 Task: Inspect the Street View of the National Mall in Washington DC.
Action: Key pressed <Key.caps_lock>N<Key.caps_lock>ationma<Key.backspace><Key.backspace>al<Key.space><Key.caps_lock>M<Key.caps_lock>all<Key.space>,<Key.caps_lock>E<Key.backspace>
Screenshot: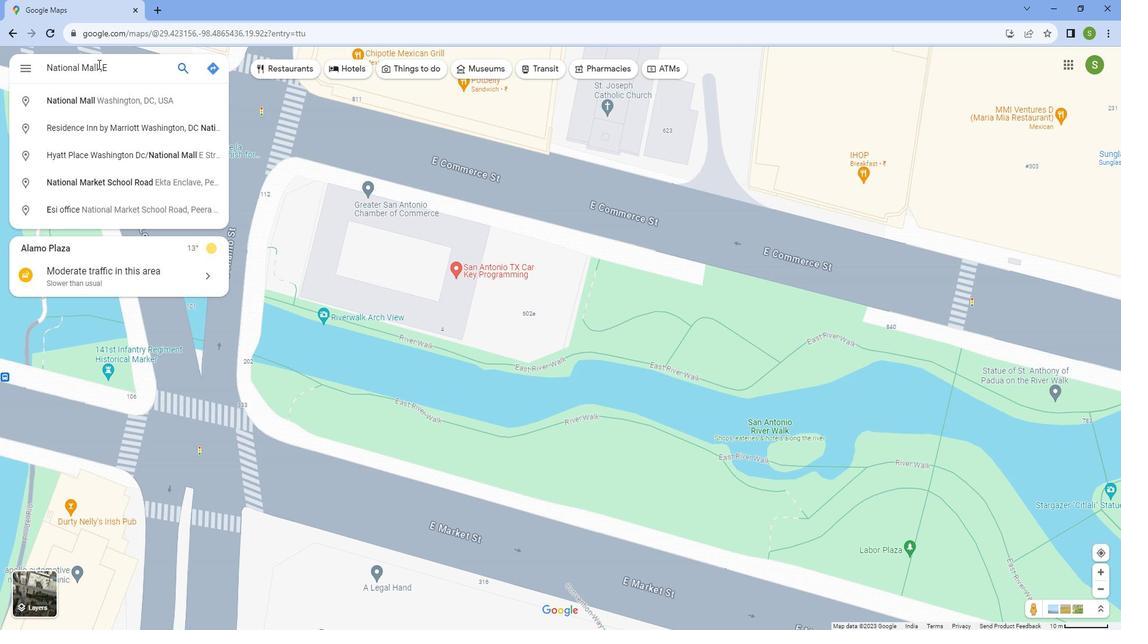 
Action: Mouse moved to (160, 164)
Screenshot: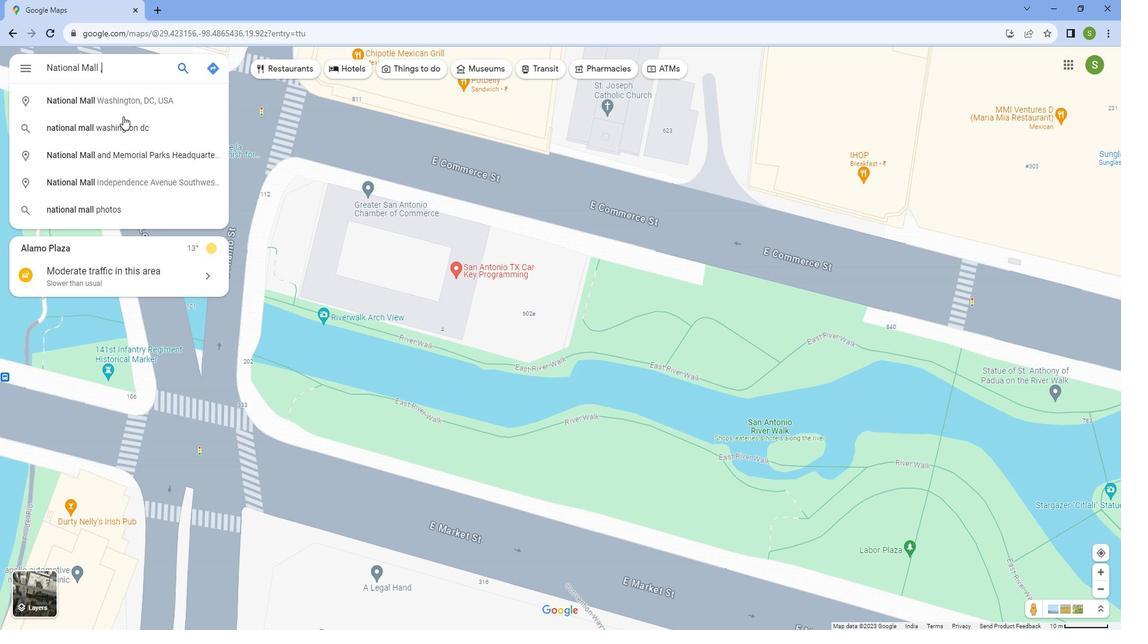 
Action: Key pressed W
Screenshot: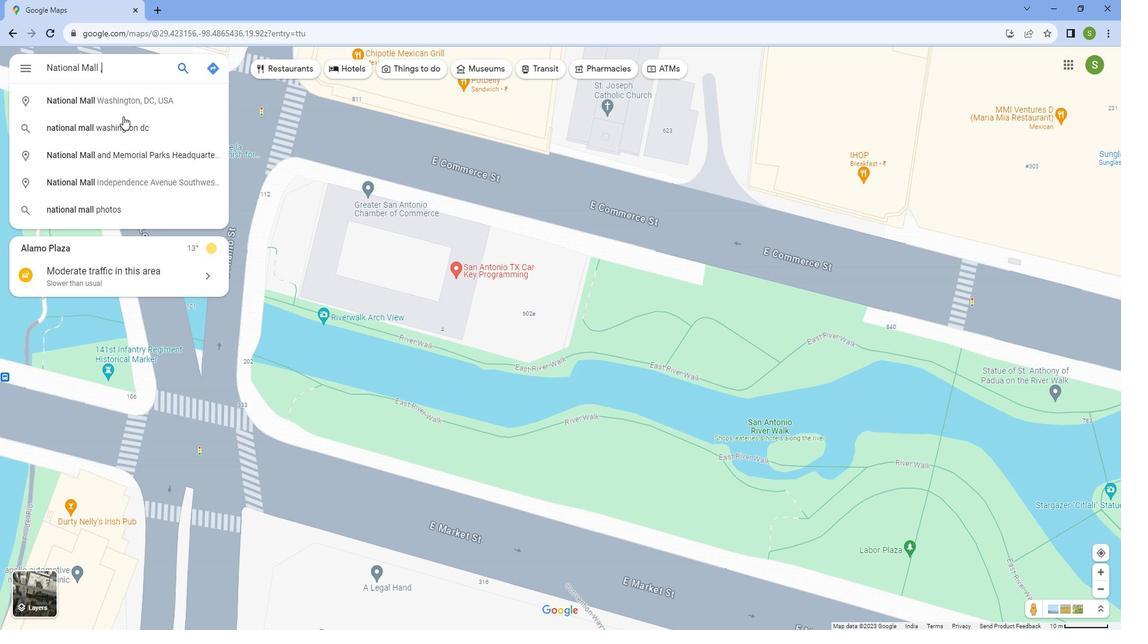 
Action: Mouse moved to (162, 167)
Screenshot: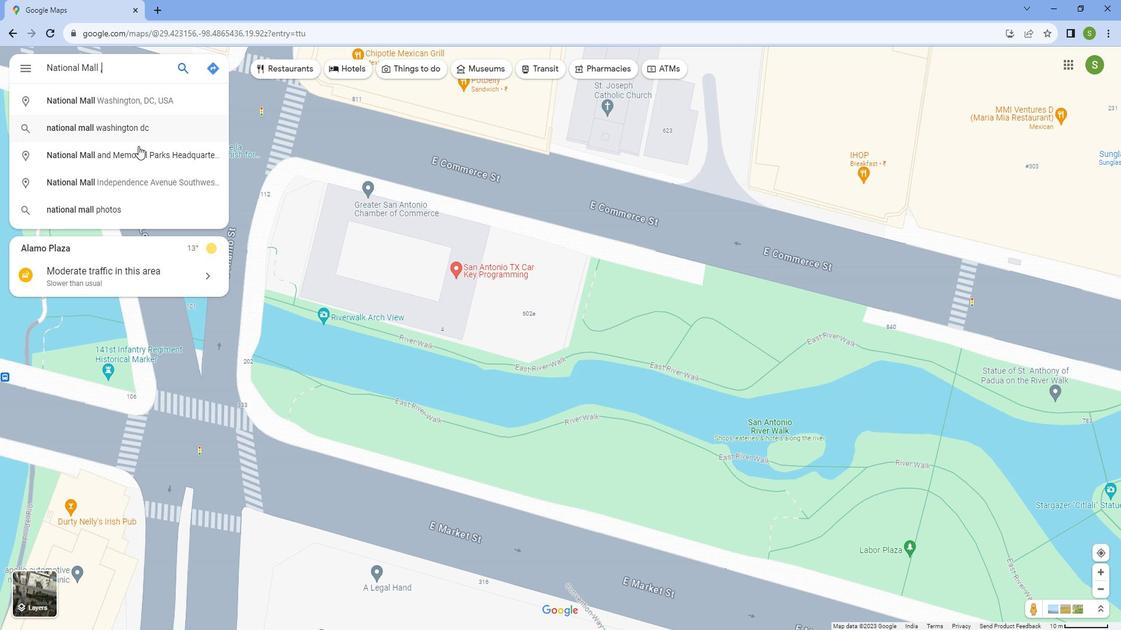 
Action: Key pressed <Key.caps_lock>ashington
Screenshot: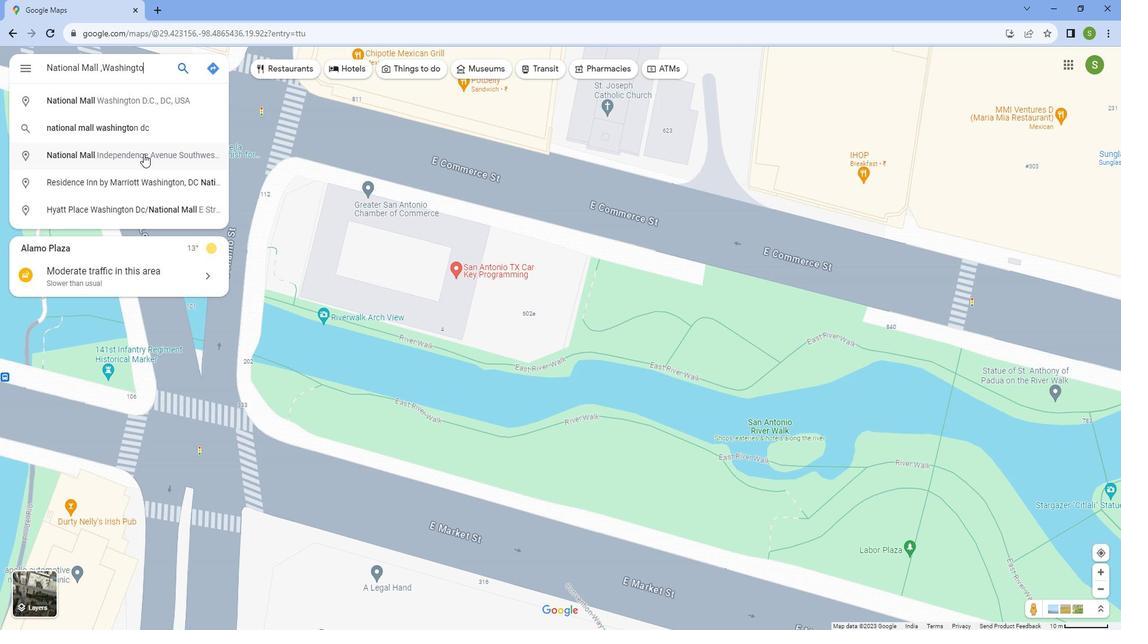 
Action: Mouse moved to (147, 117)
Screenshot: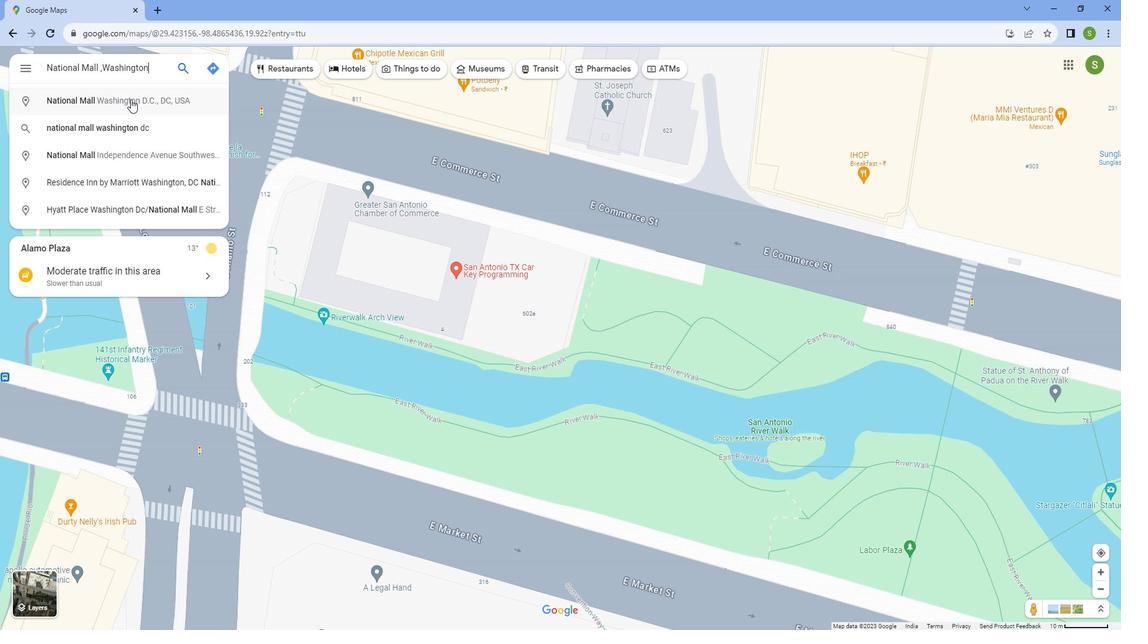 
Action: Mouse pressed left at (147, 117)
Screenshot: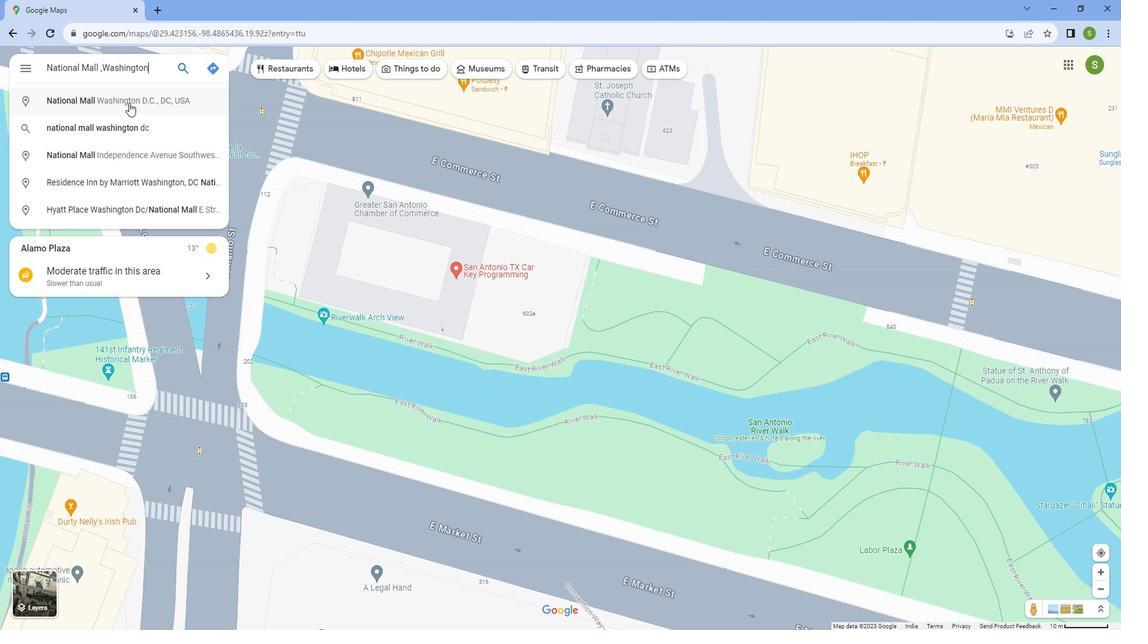 
Action: Mouse moved to (719, 231)
Screenshot: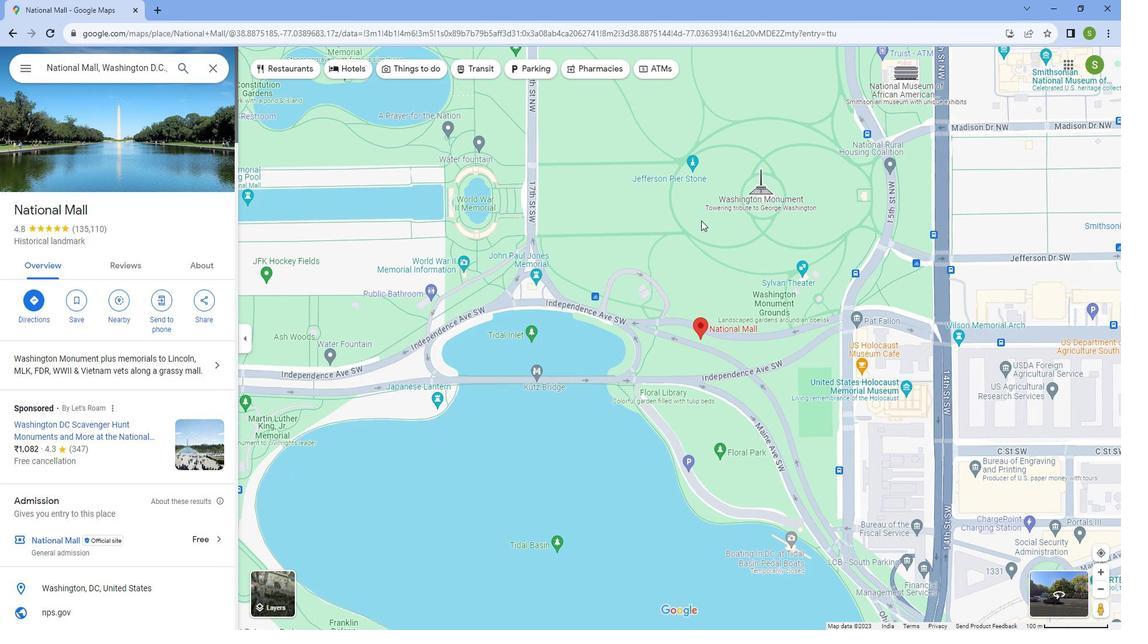 
Action: Mouse scrolled (719, 231) with delta (0, 0)
Screenshot: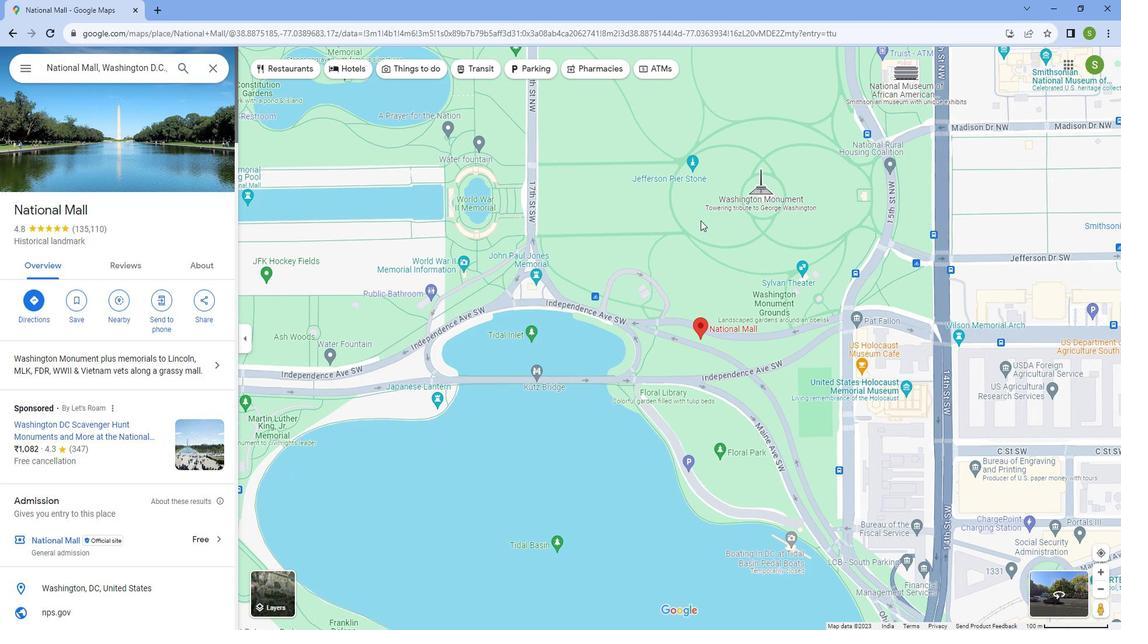 
Action: Mouse scrolled (719, 231) with delta (0, 0)
Screenshot: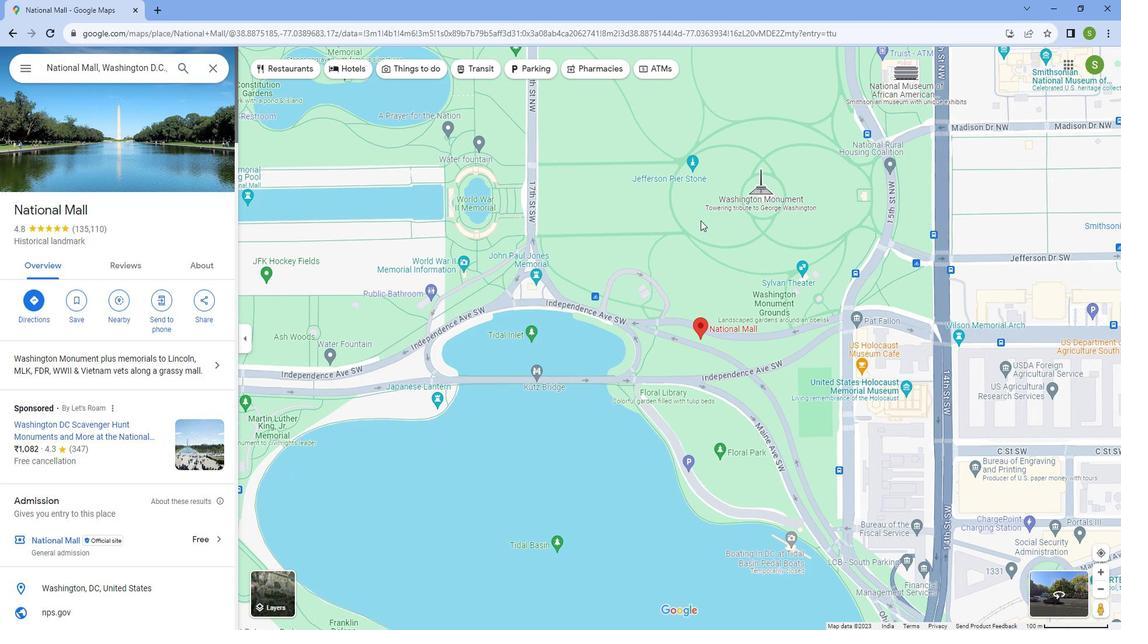 
Action: Mouse scrolled (719, 231) with delta (0, 0)
Screenshot: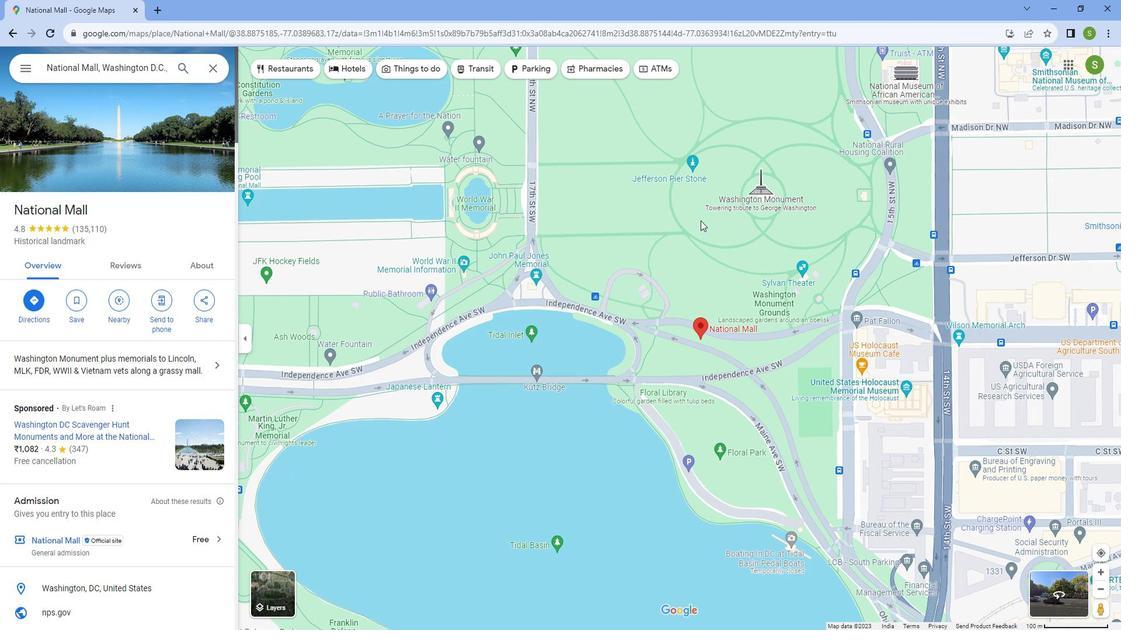 
Action: Mouse scrolled (719, 231) with delta (0, 0)
Screenshot: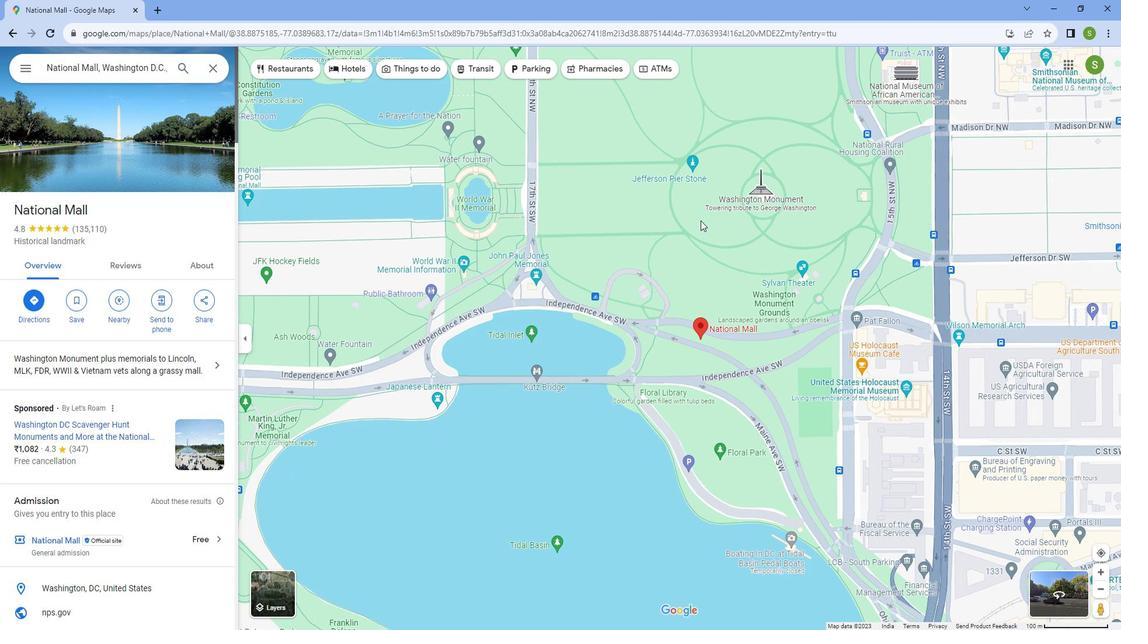 
Action: Mouse scrolled (719, 231) with delta (0, 0)
Screenshot: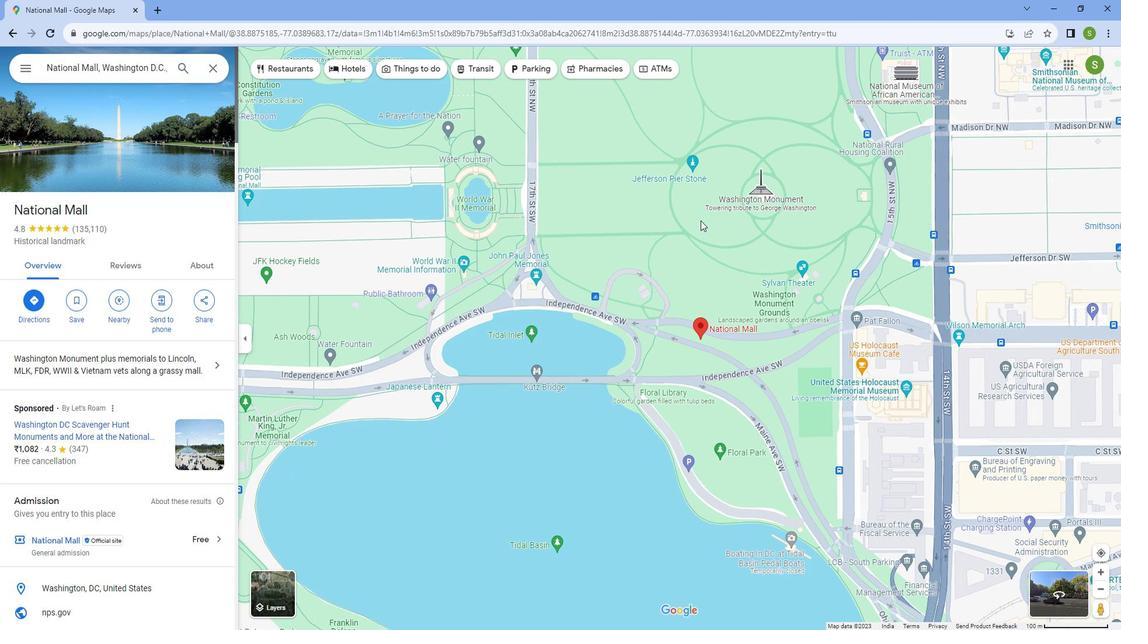 
Action: Mouse scrolled (719, 231) with delta (0, 0)
Screenshot: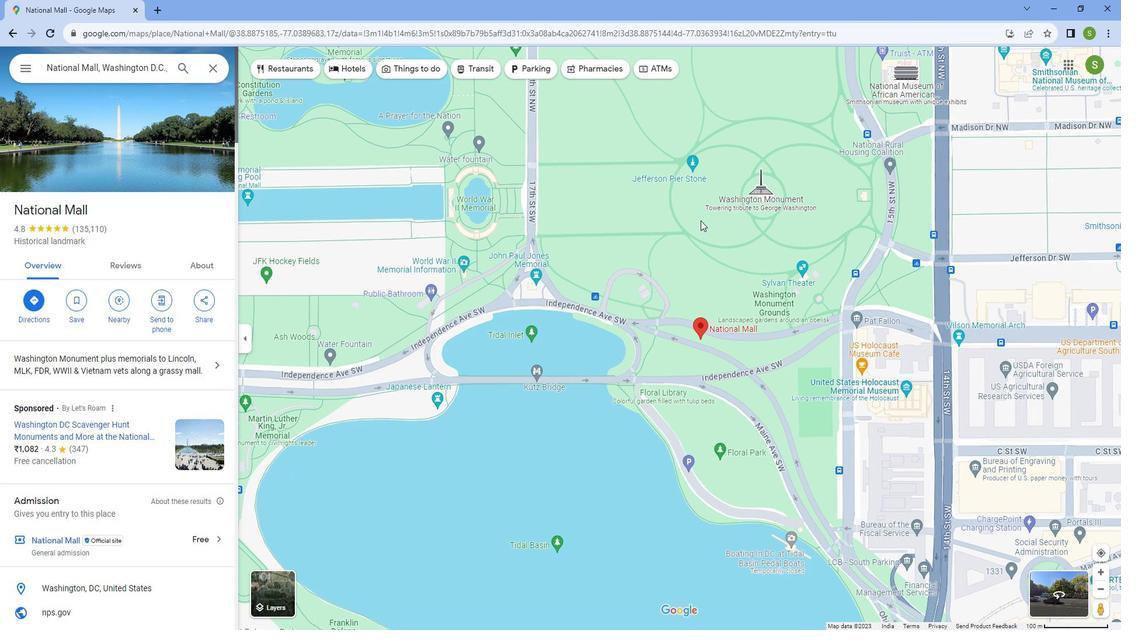 
Action: Mouse scrolled (719, 231) with delta (0, 0)
Screenshot: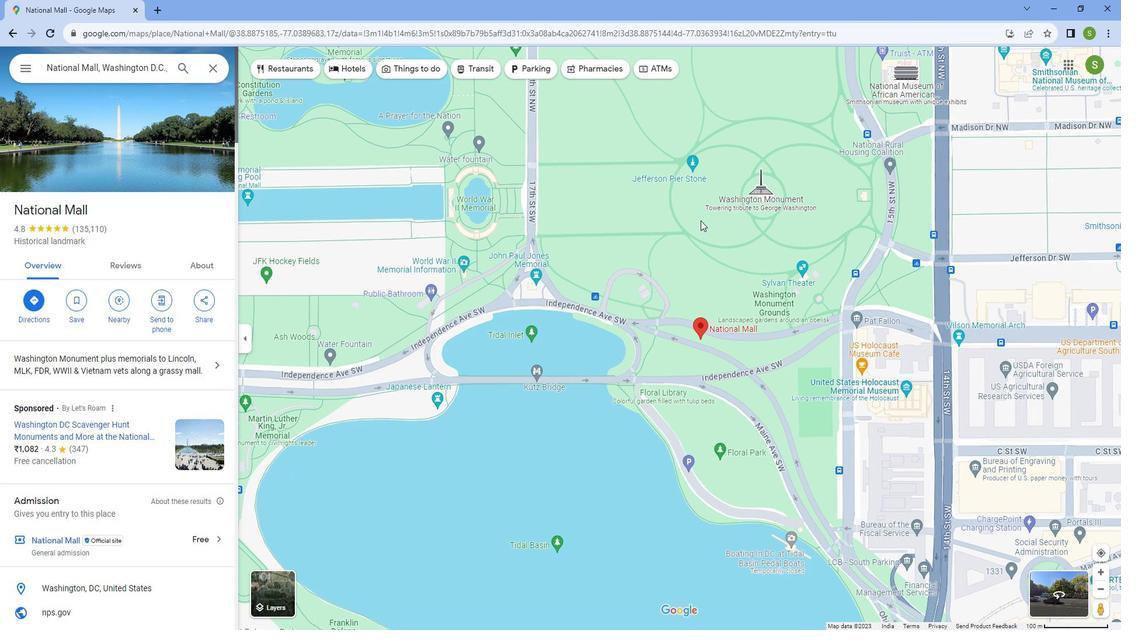 
Action: Mouse scrolled (719, 231) with delta (0, 0)
Screenshot: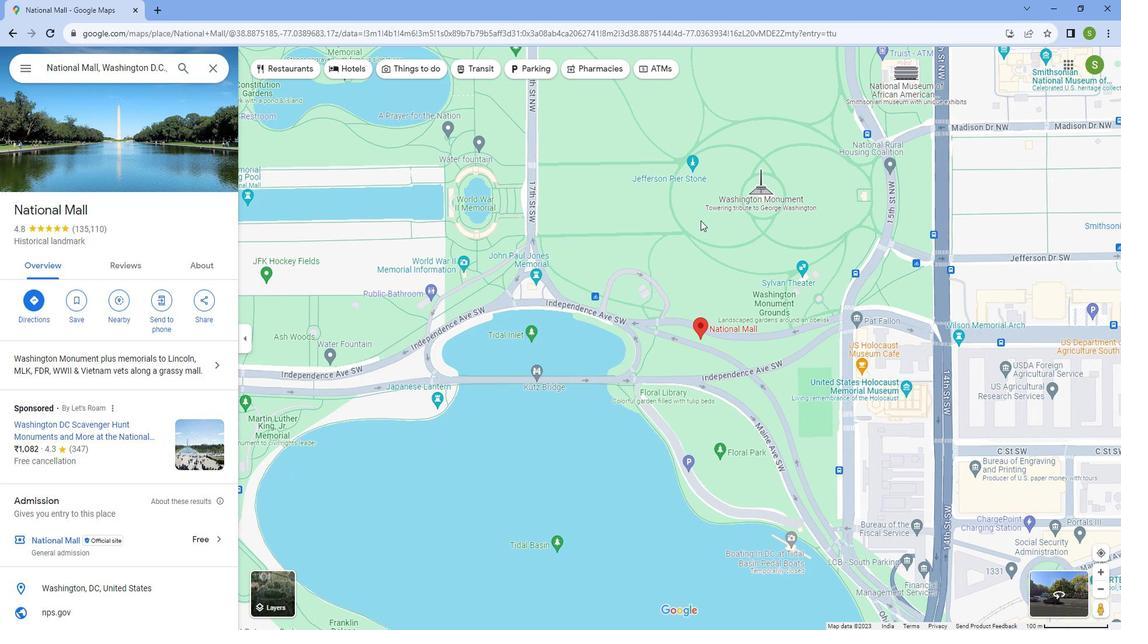 
Action: Mouse scrolled (719, 230) with delta (0, 0)
Screenshot: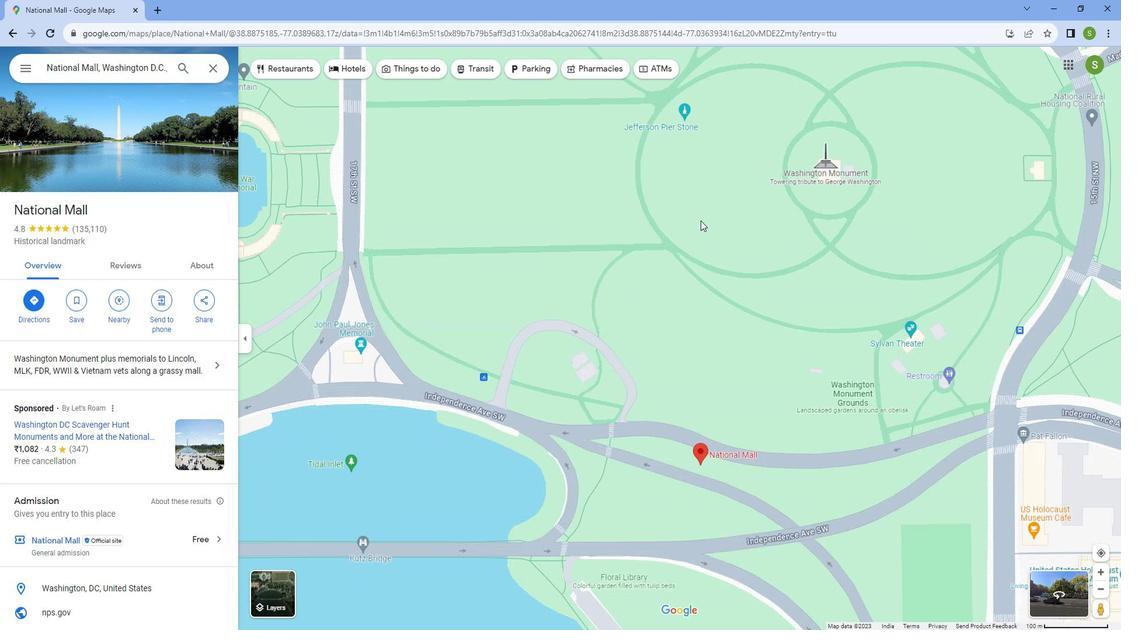 
Action: Mouse scrolled (719, 230) with delta (0, 0)
Screenshot: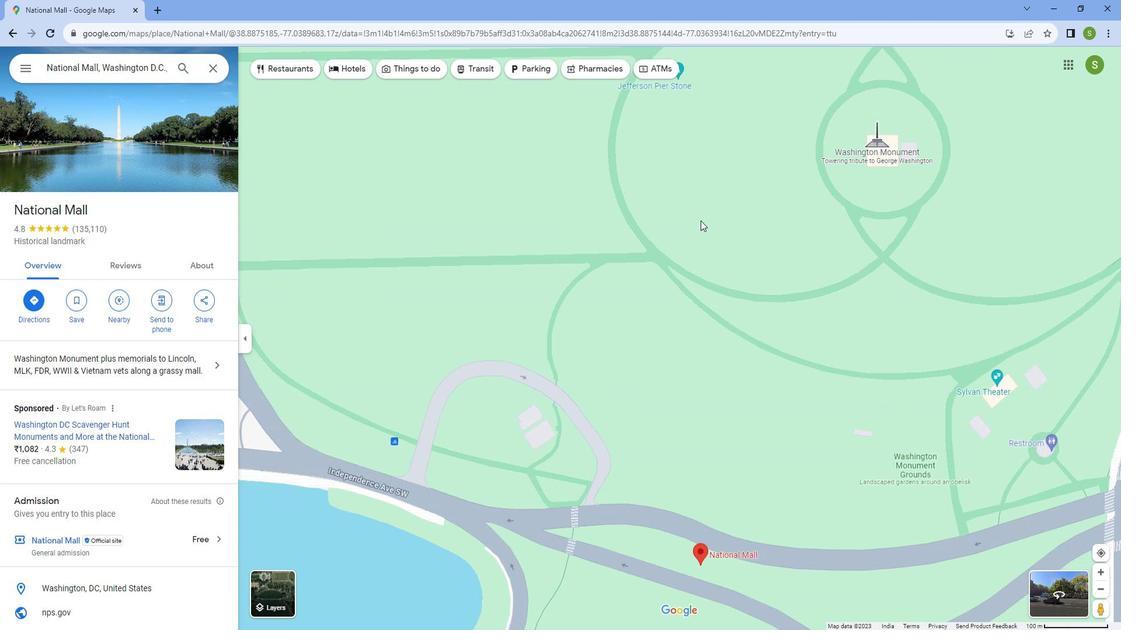 
Action: Mouse scrolled (719, 230) with delta (0, 0)
Screenshot: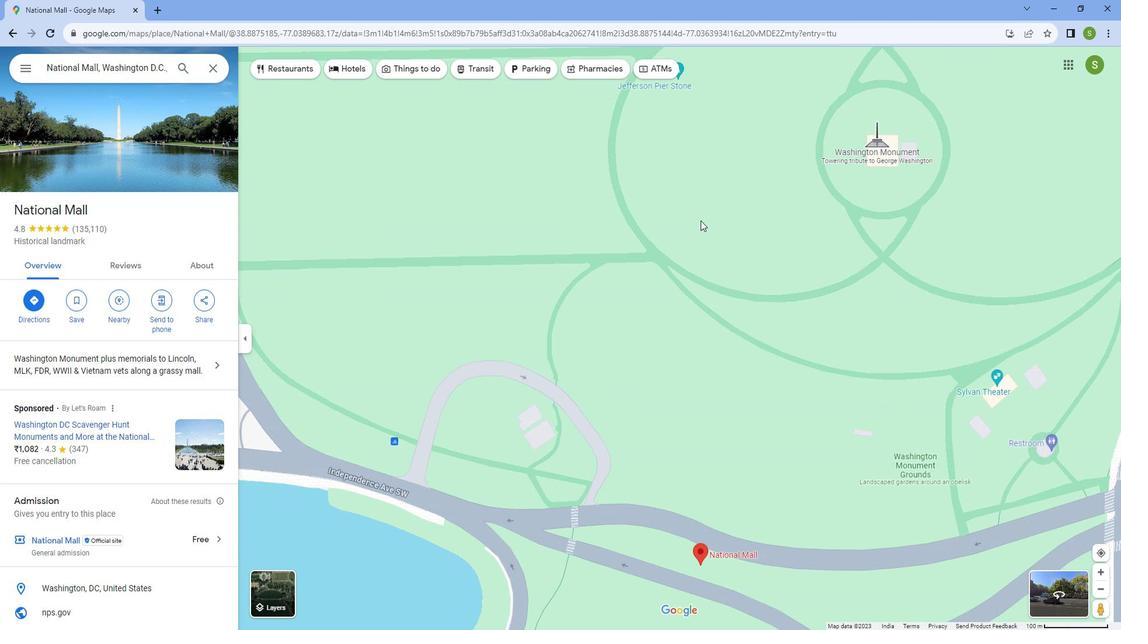 
Action: Mouse scrolled (719, 230) with delta (0, 0)
Screenshot: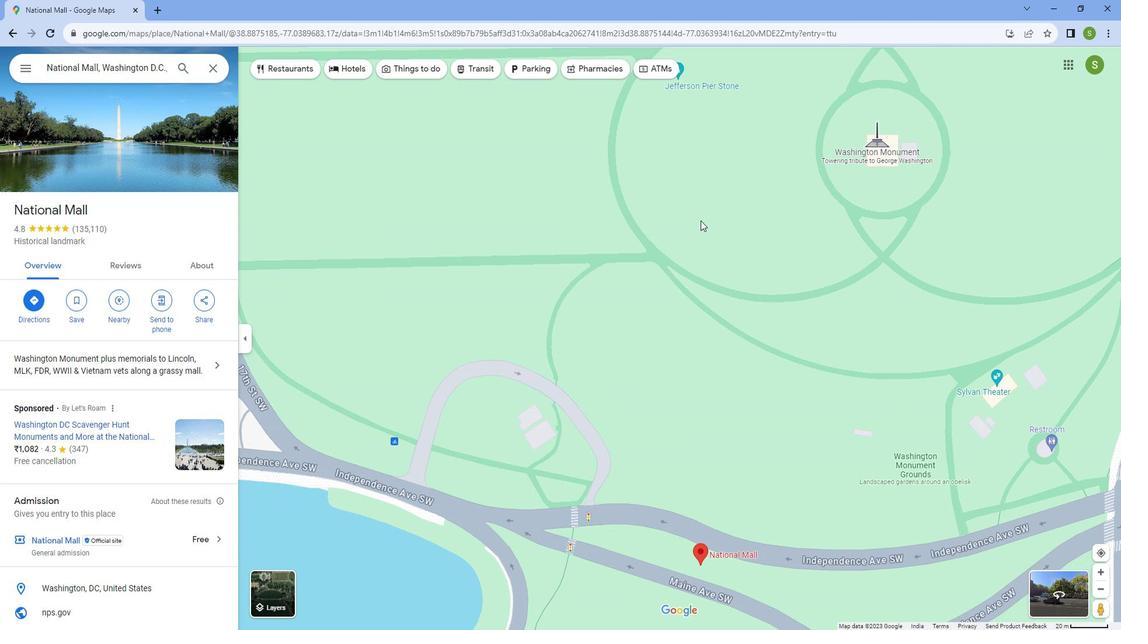 
Action: Mouse scrolled (719, 231) with delta (0, 0)
Screenshot: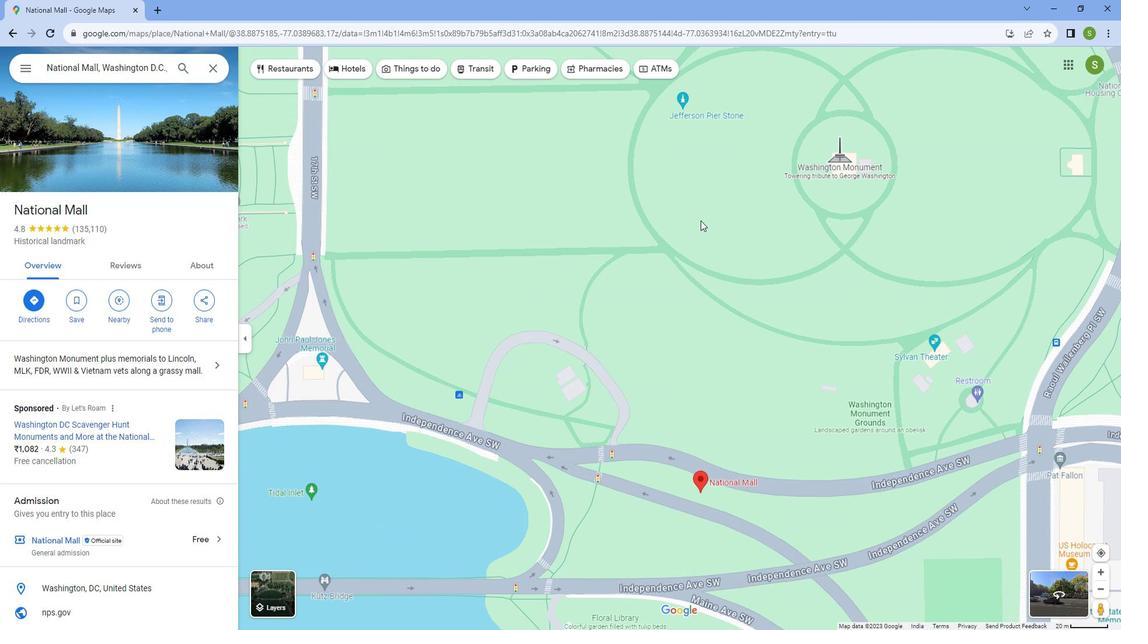 
Action: Mouse moved to (485, 588)
Screenshot: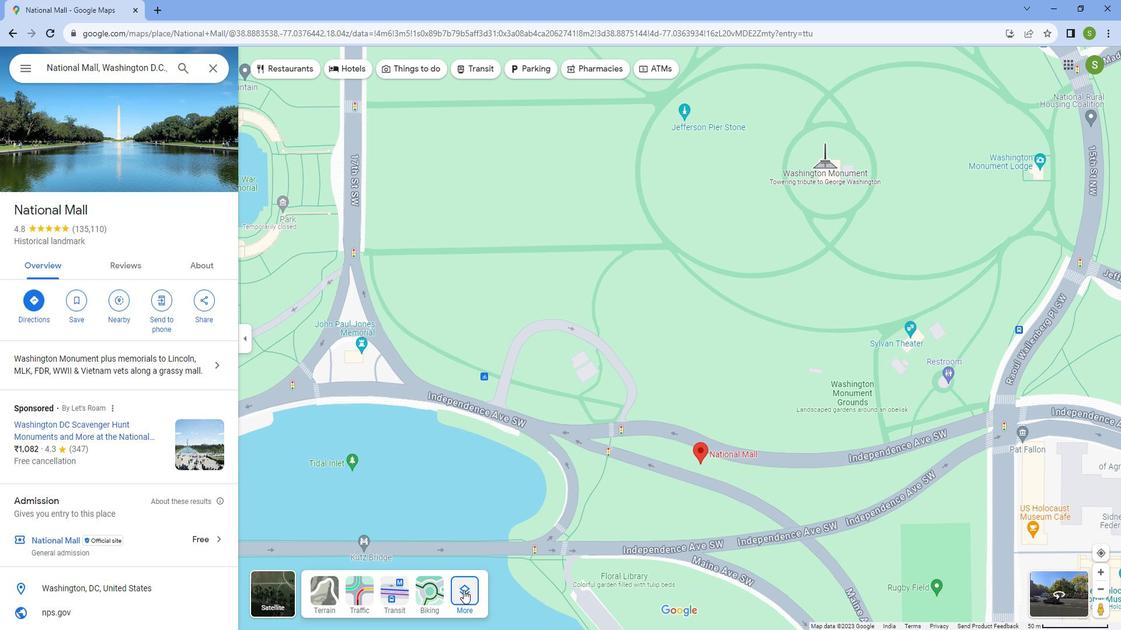 
Action: Mouse pressed left at (485, 588)
Screenshot: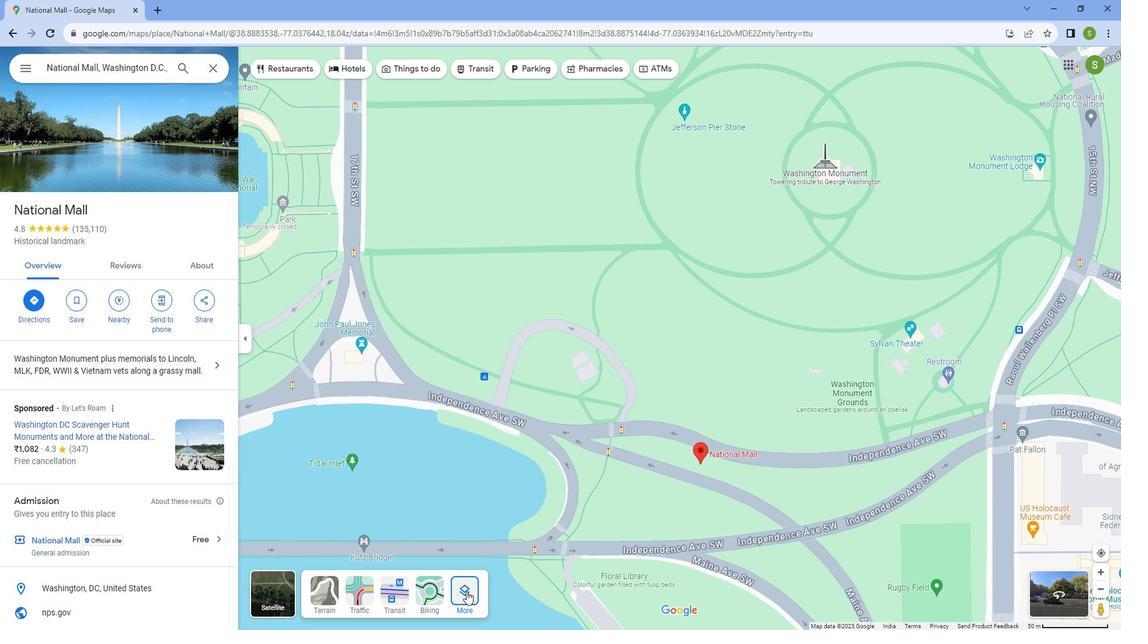 
Action: Mouse moved to (352, 359)
Screenshot: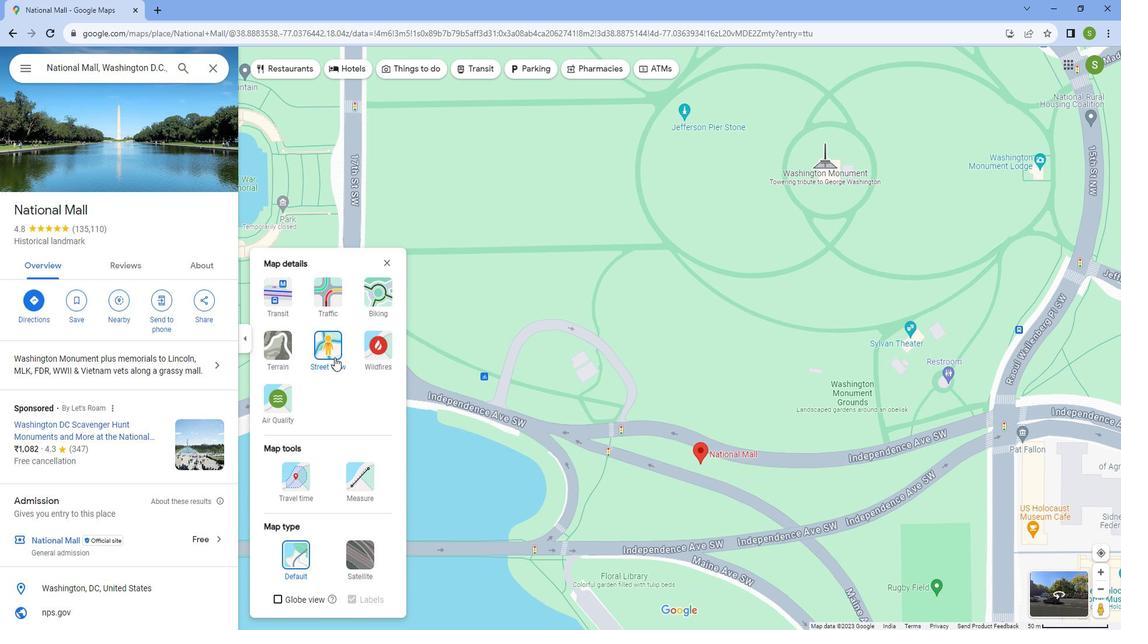 
Action: Mouse pressed left at (352, 359)
Screenshot: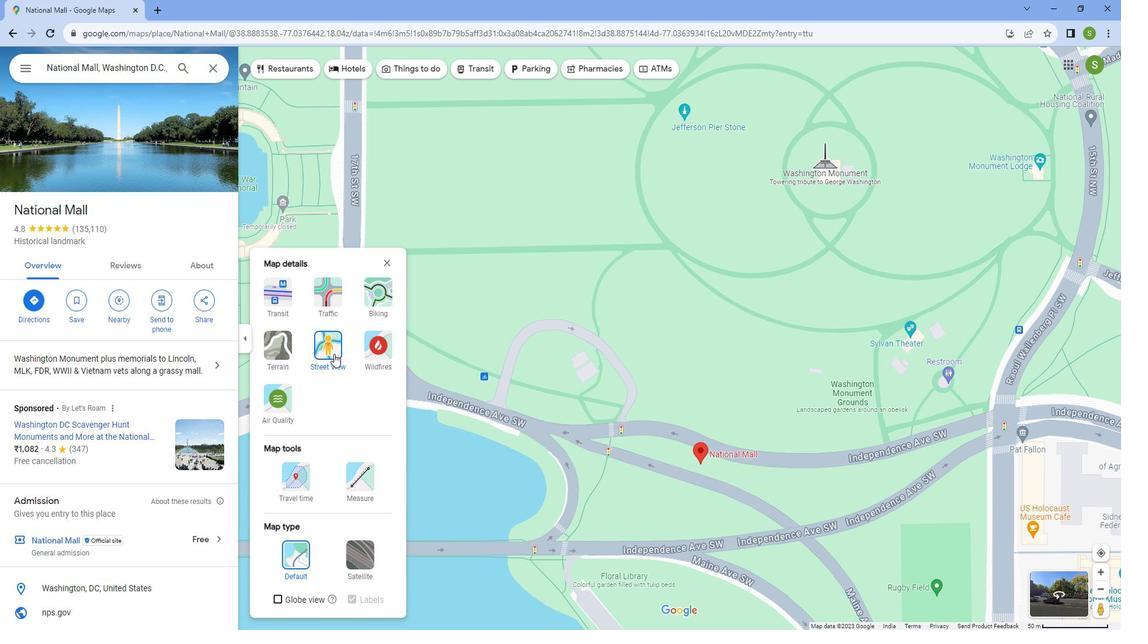 
Action: Mouse moved to (781, 499)
Screenshot: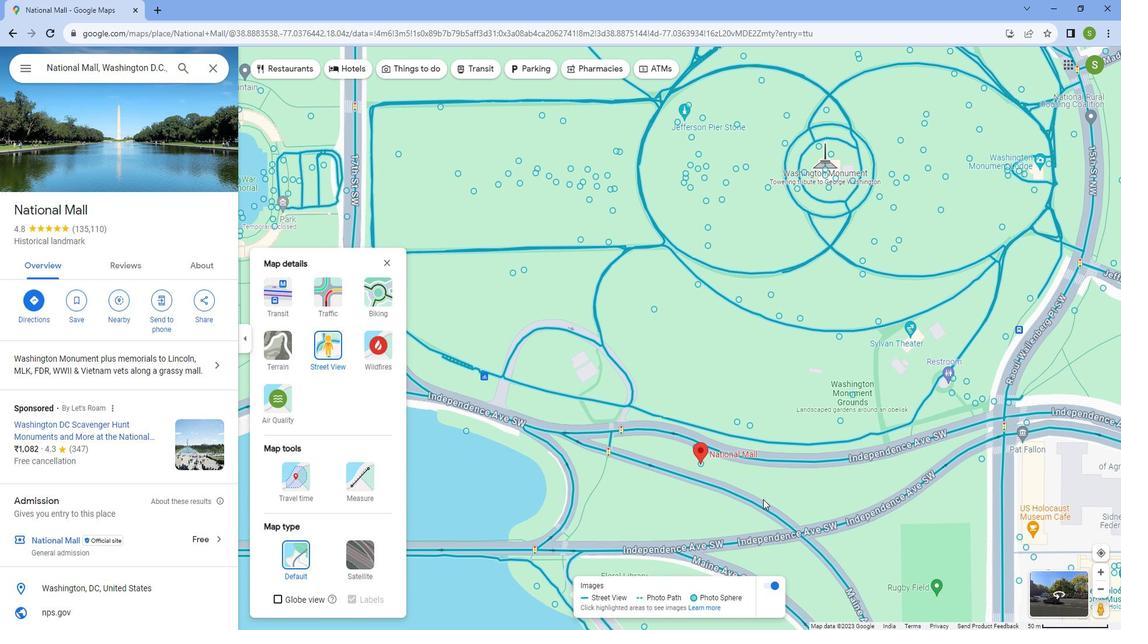 
Action: Mouse scrolled (781, 499) with delta (0, 0)
Screenshot: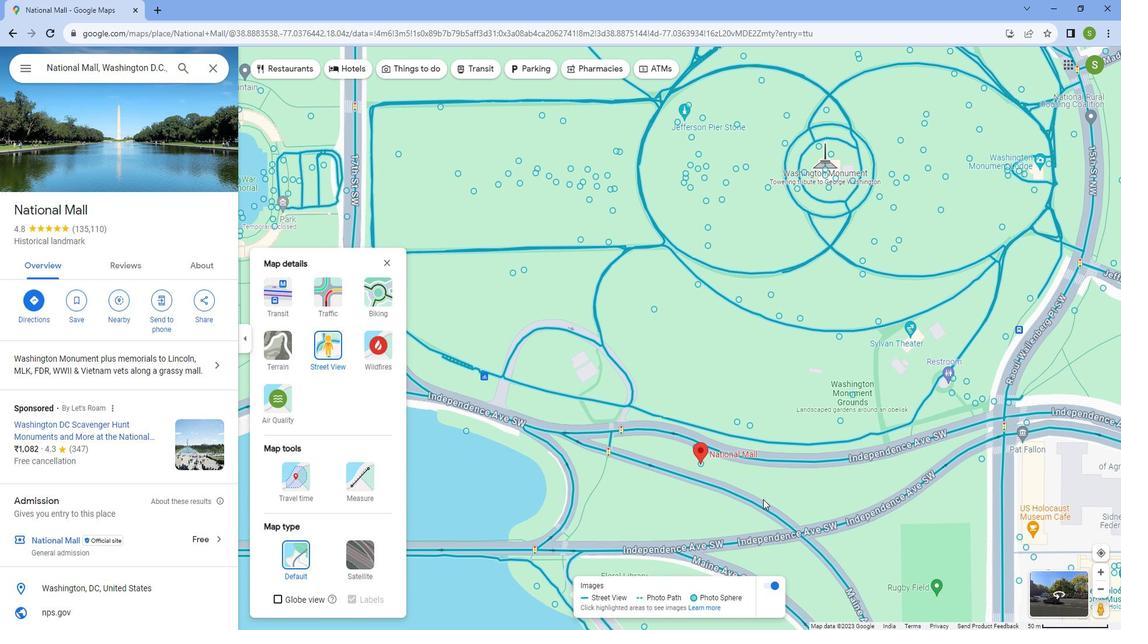 
Action: Mouse scrolled (781, 499) with delta (0, 0)
Screenshot: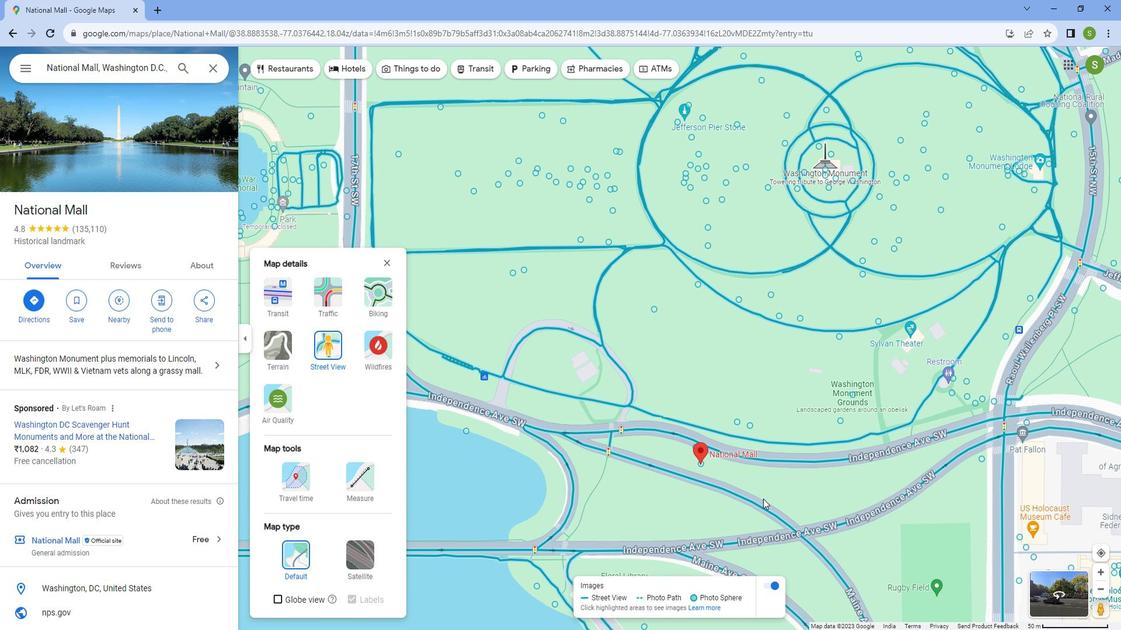 
Action: Mouse scrolled (781, 499) with delta (0, 0)
Screenshot: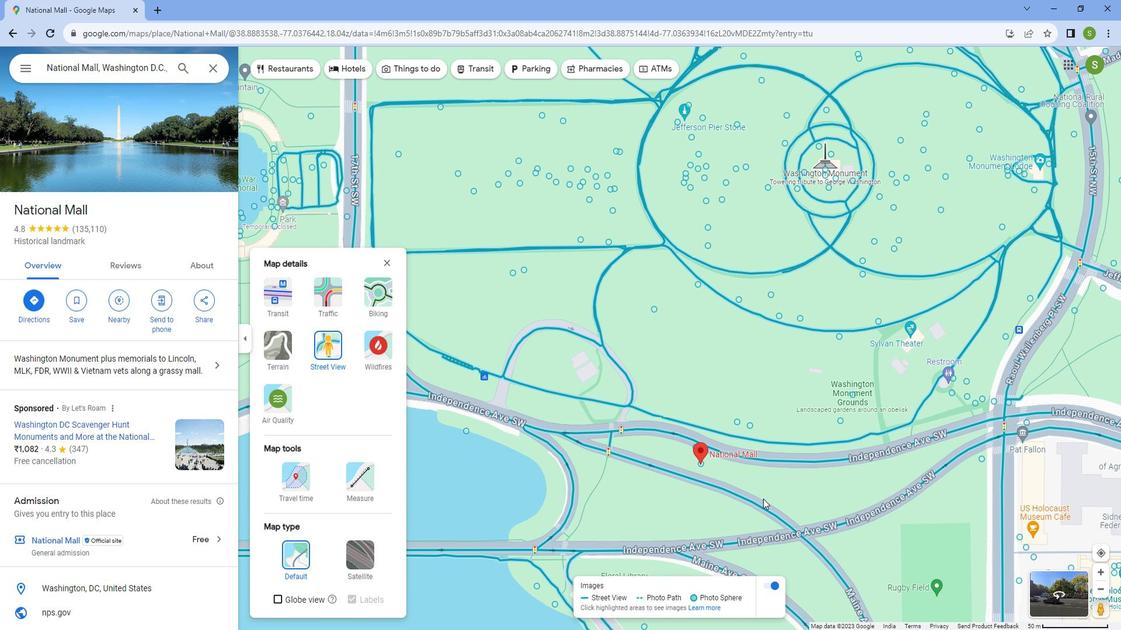 
Action: Mouse scrolled (781, 499) with delta (0, 0)
Screenshot: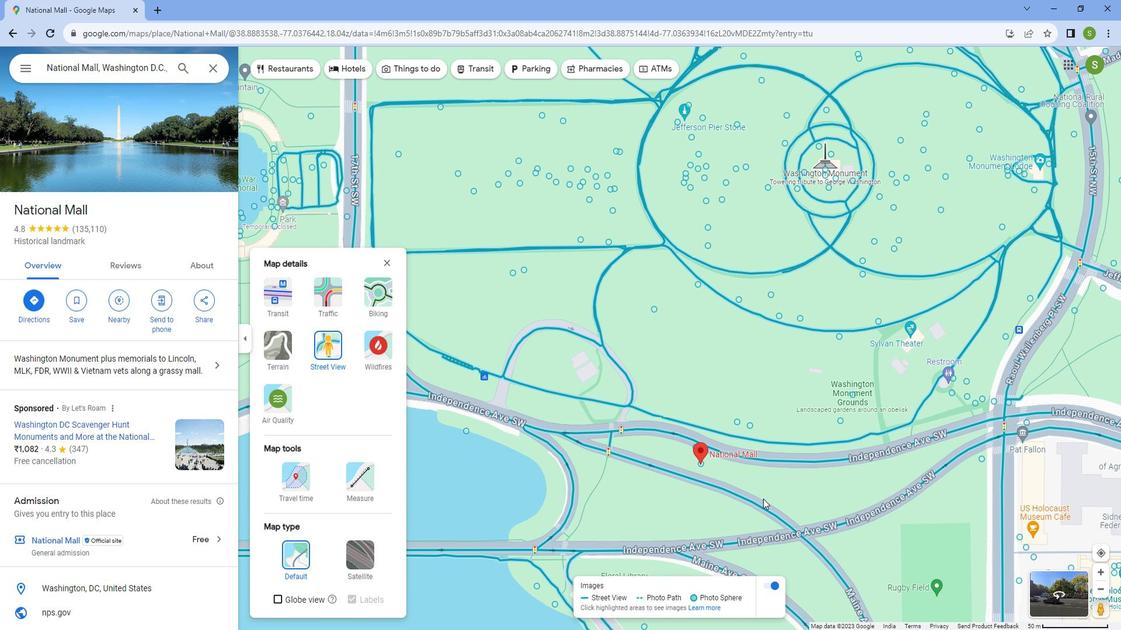 
Action: Mouse scrolled (781, 499) with delta (0, 0)
Screenshot: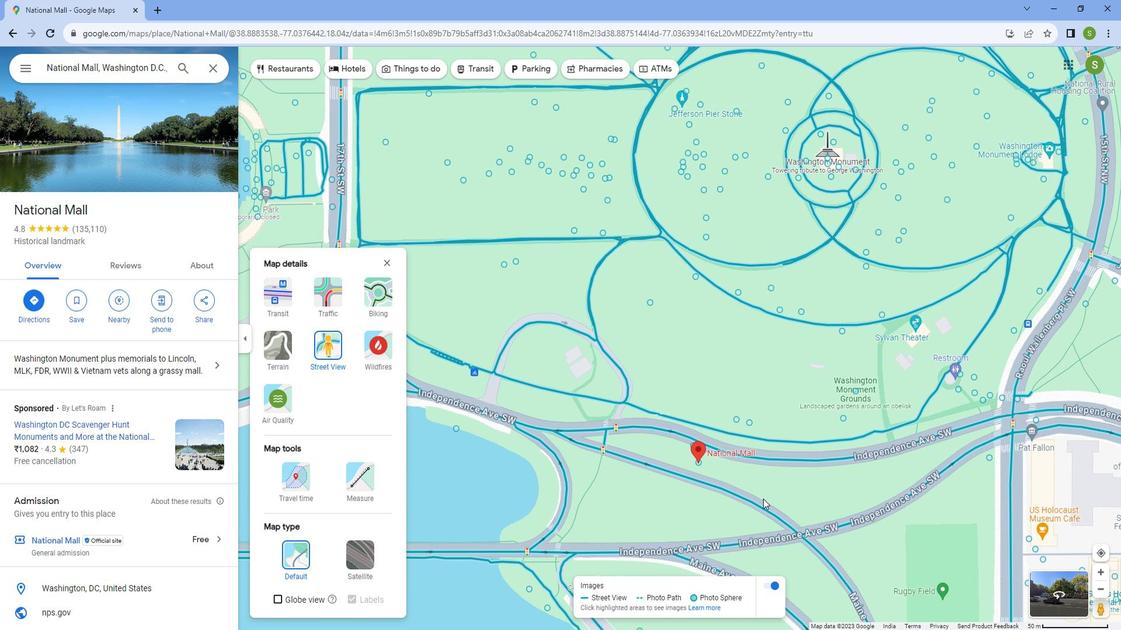 
Action: Mouse moved to (780, 499)
Screenshot: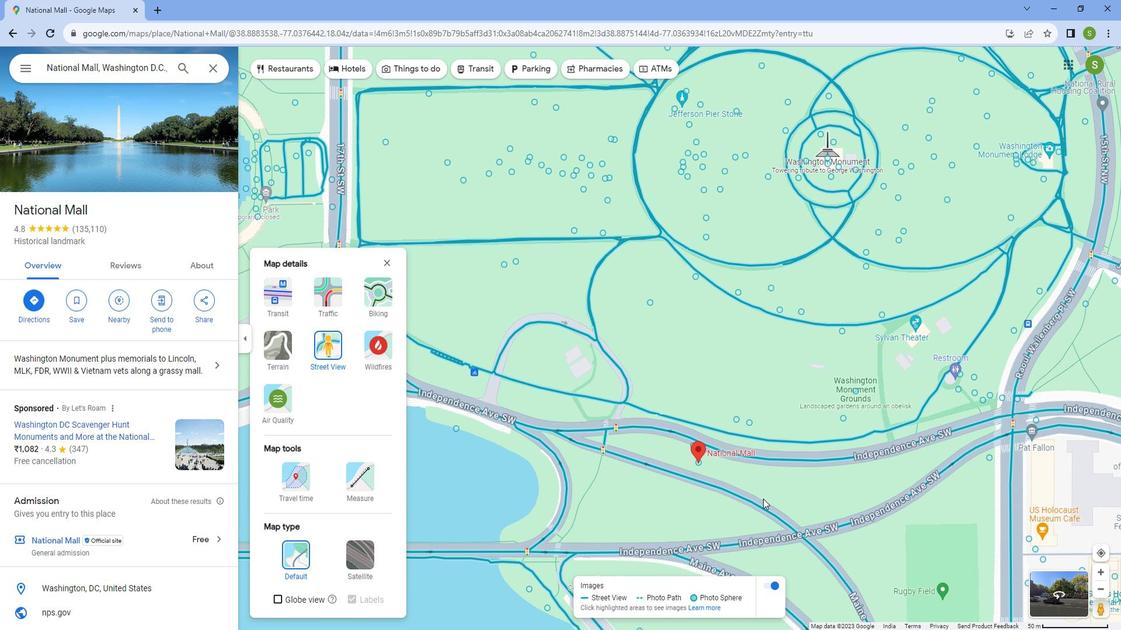 
Action: Mouse scrolled (780, 499) with delta (0, 0)
Screenshot: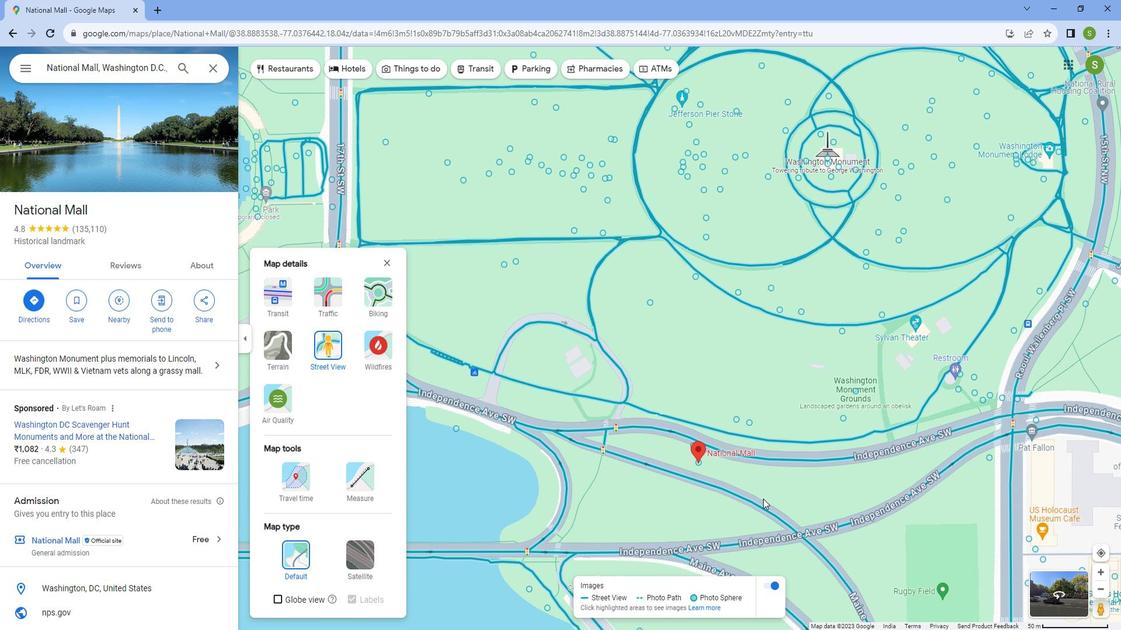 
Action: Mouse moved to (625, 438)
Screenshot: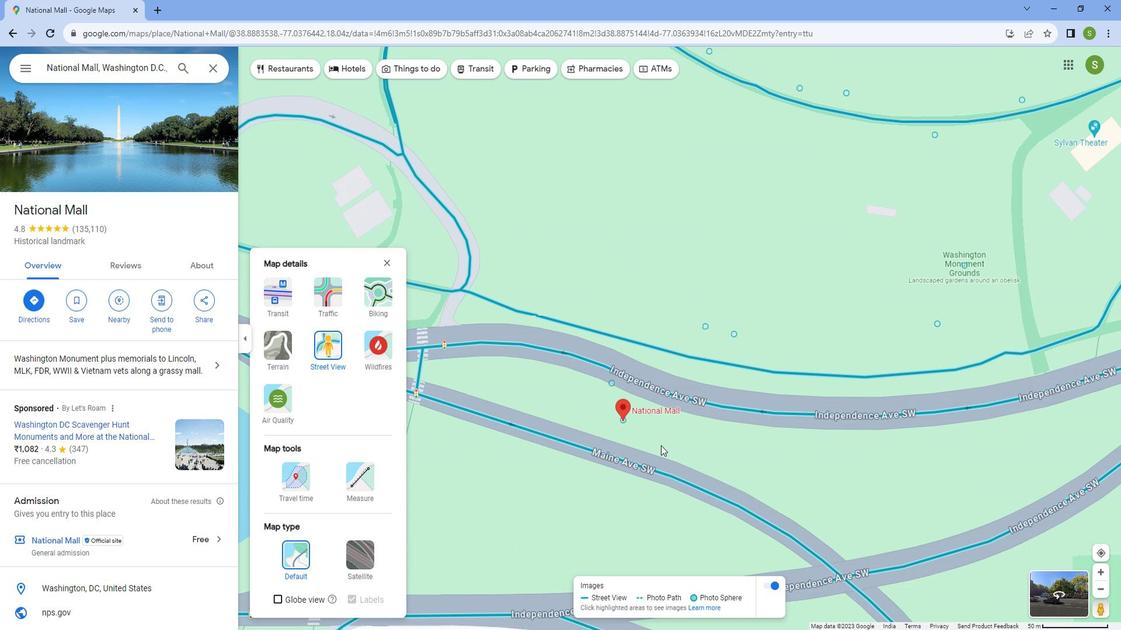 
Action: Mouse scrolled (625, 438) with delta (0, 0)
Screenshot: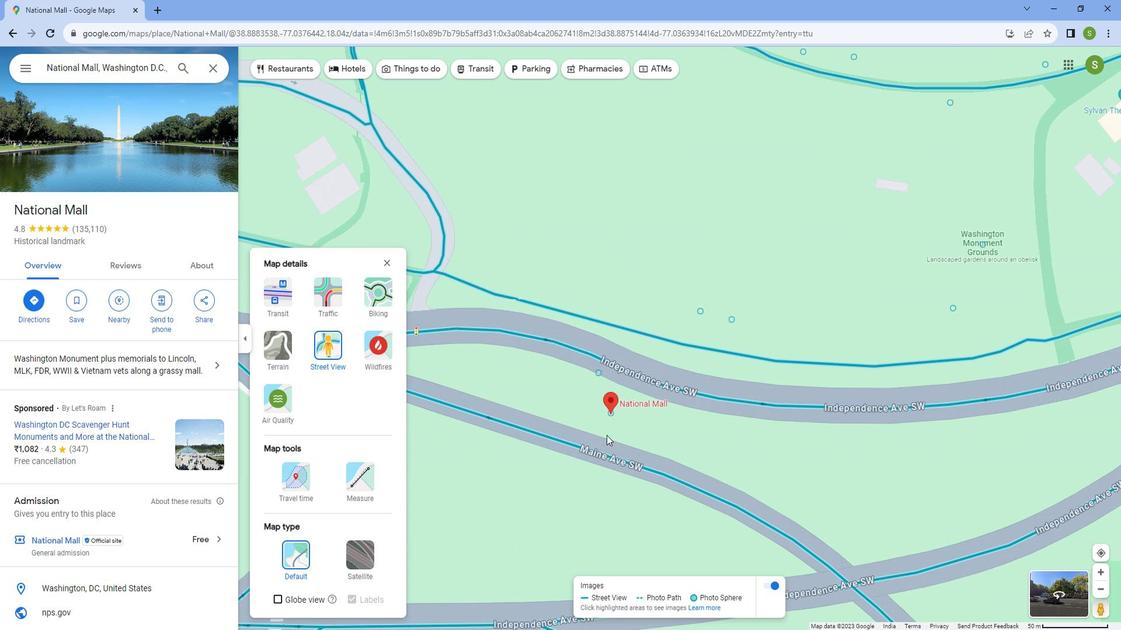 
Action: Mouse scrolled (625, 438) with delta (0, 0)
Screenshot: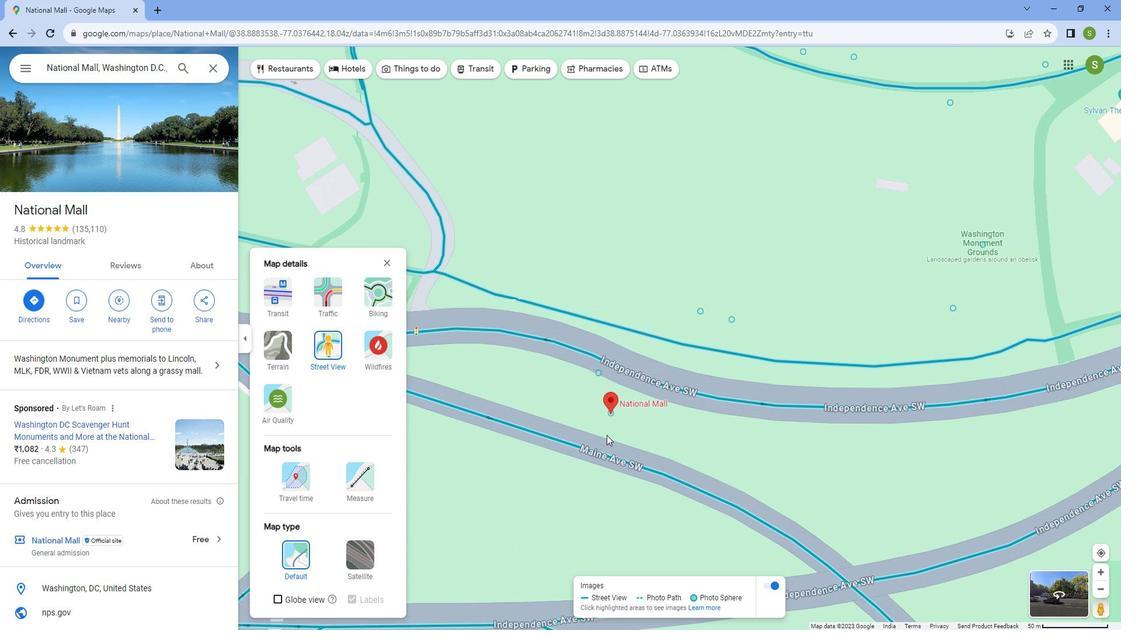 
Action: Mouse moved to (625, 438)
Screenshot: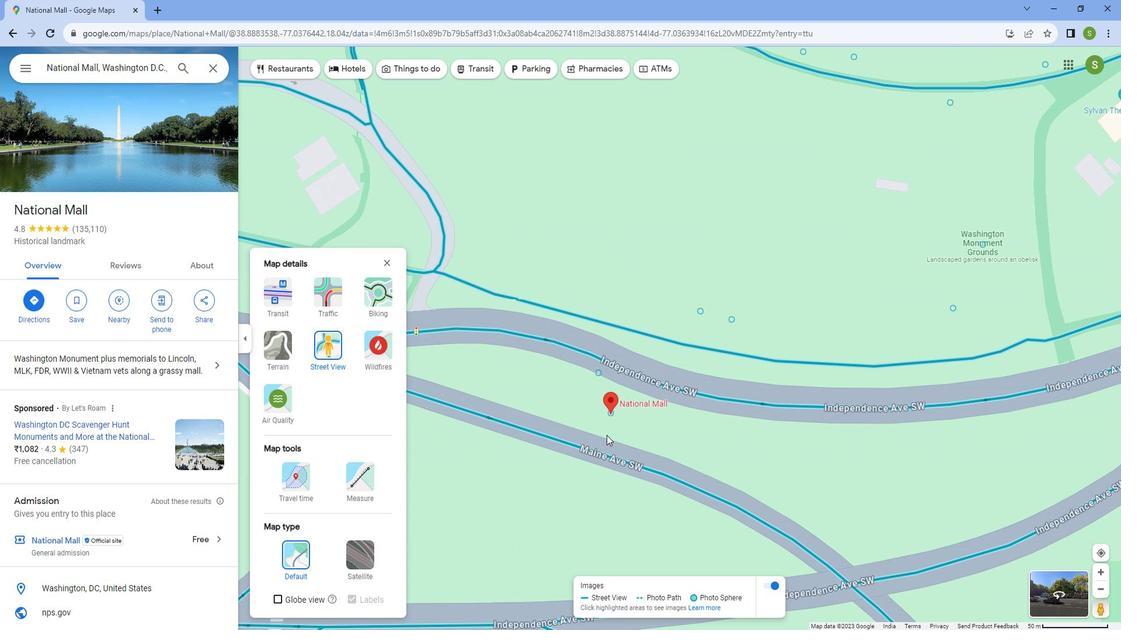 
Action: Mouse scrolled (625, 438) with delta (0, 0)
Screenshot: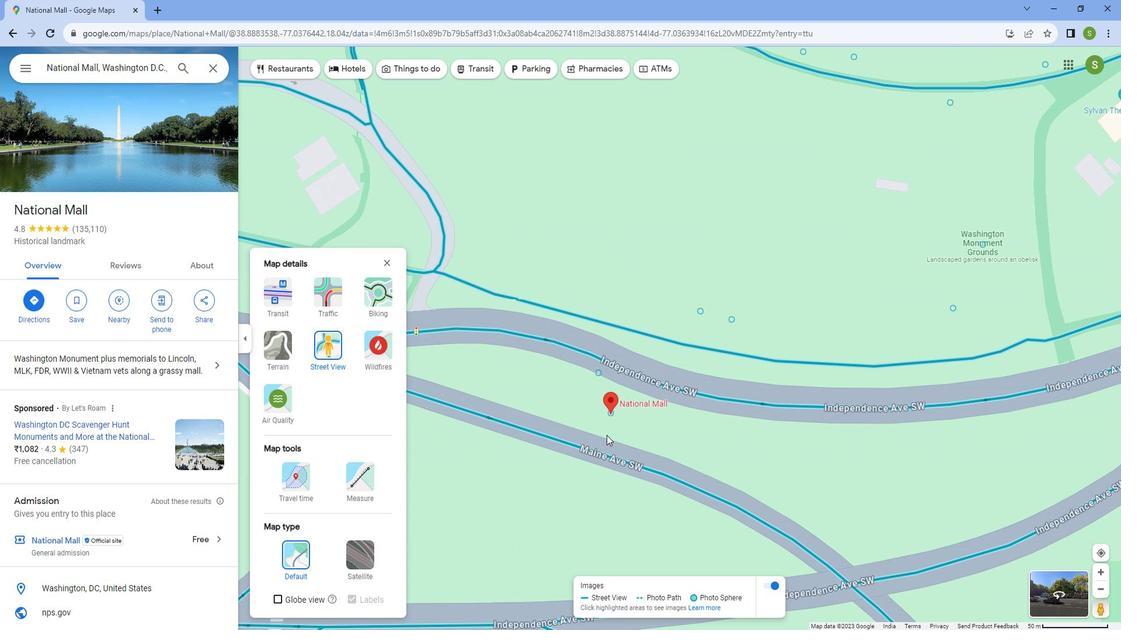 
Action: Mouse moved to (623, 438)
Screenshot: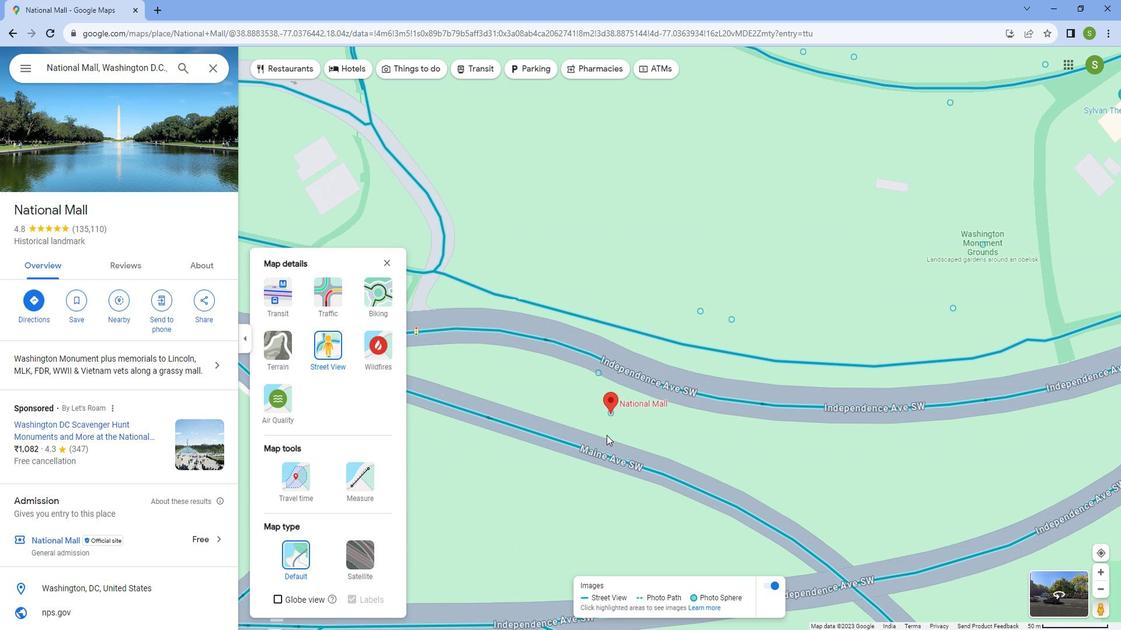 
Action: Mouse scrolled (623, 438) with delta (0, 0)
Screenshot: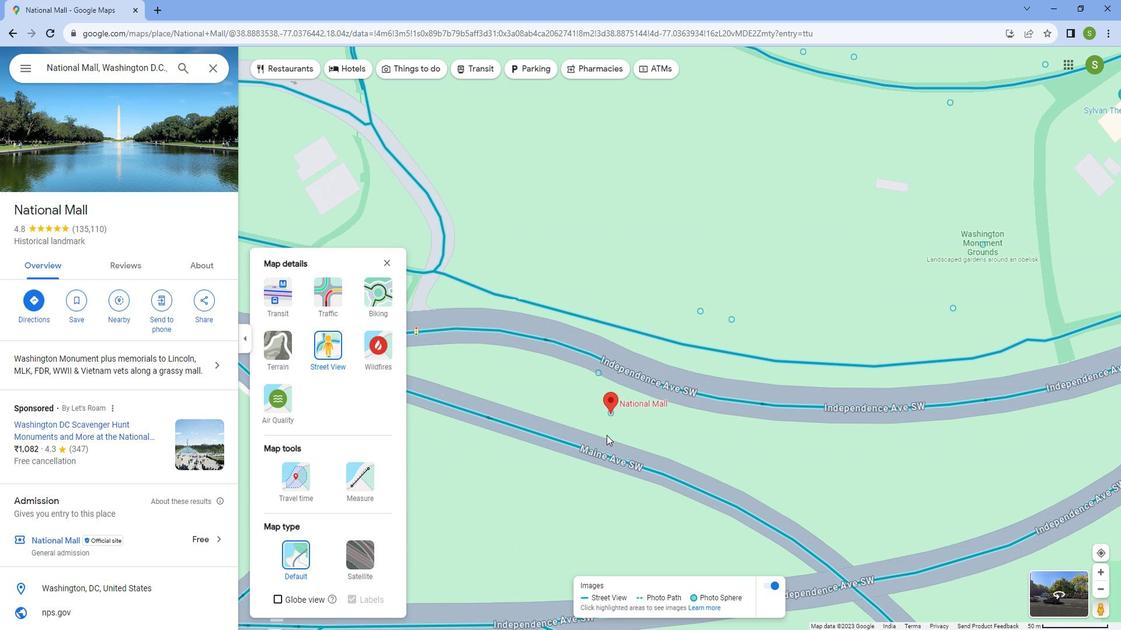 
Action: Mouse moved to (621, 438)
Screenshot: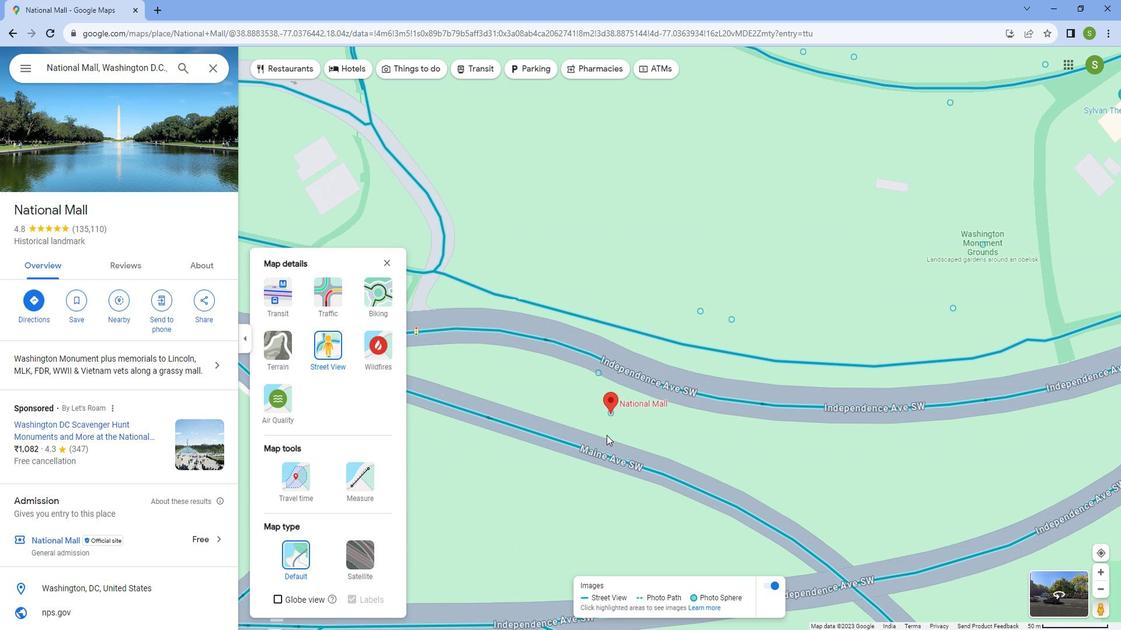 
Action: Mouse scrolled (621, 438) with delta (0, 0)
Screenshot: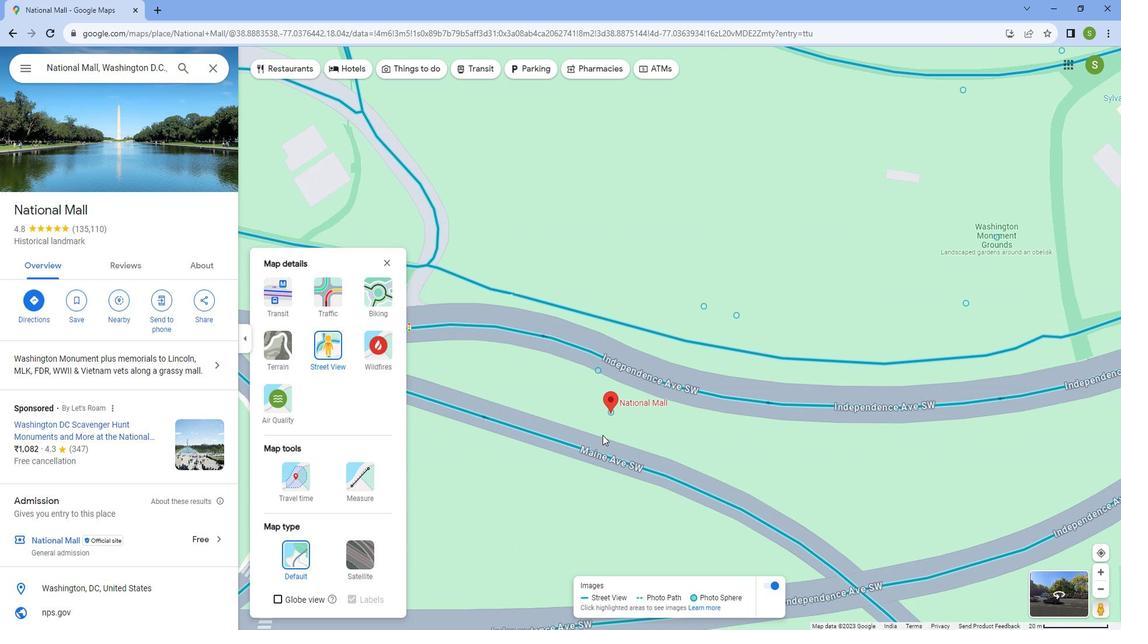 
Action: Mouse moved to (616, 422)
Screenshot: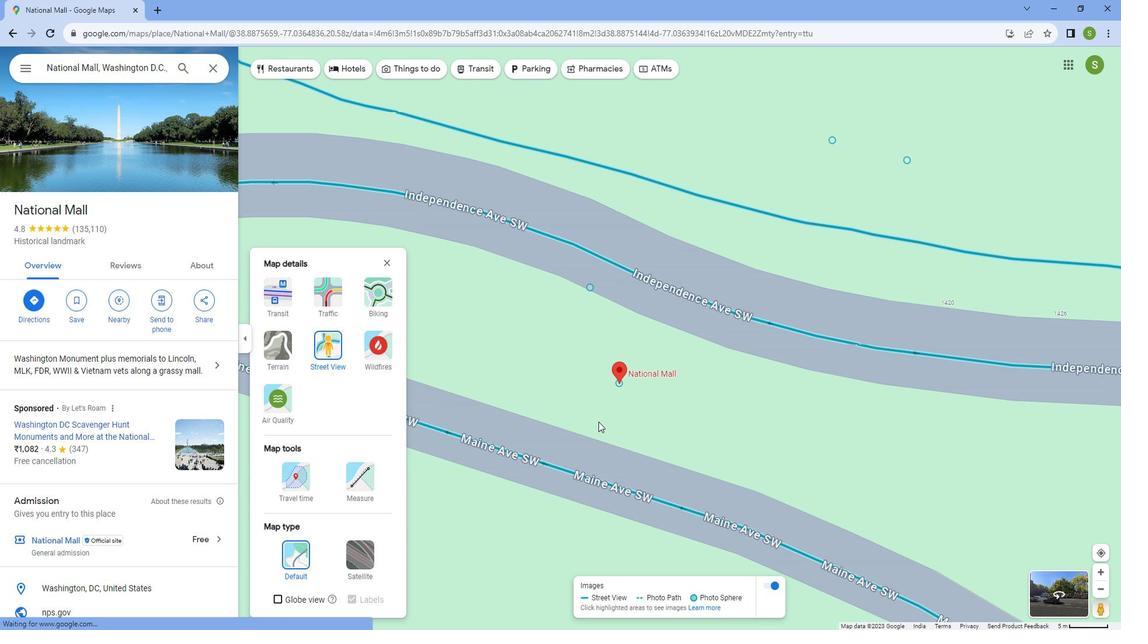 
Action: Mouse scrolled (616, 423) with delta (0, 0)
Screenshot: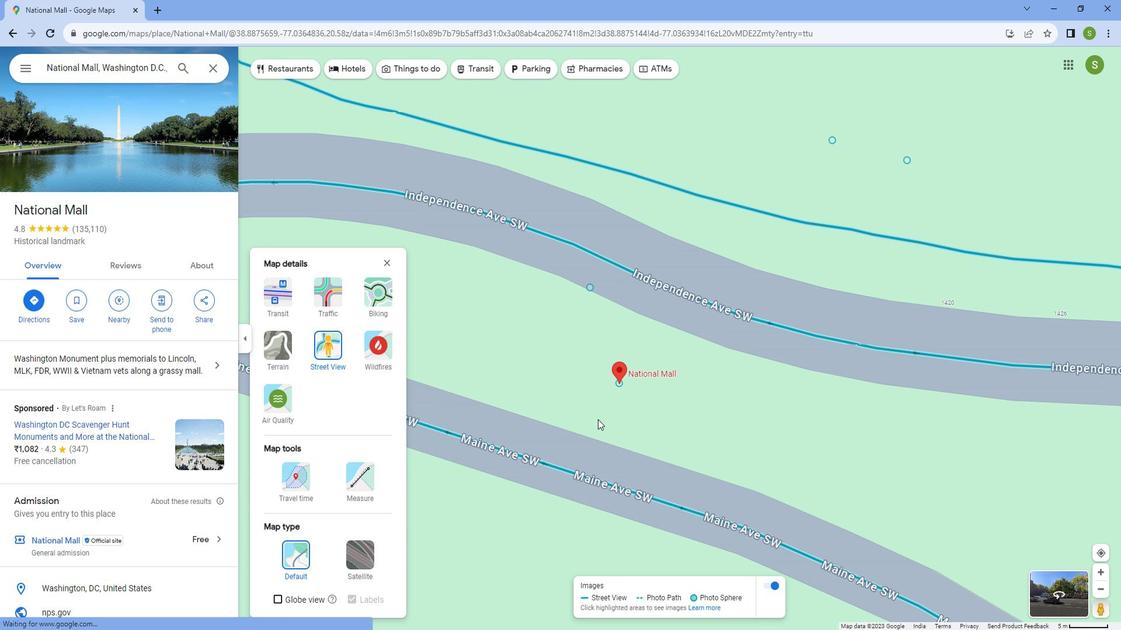 
Action: Mouse scrolled (616, 423) with delta (0, 0)
Screenshot: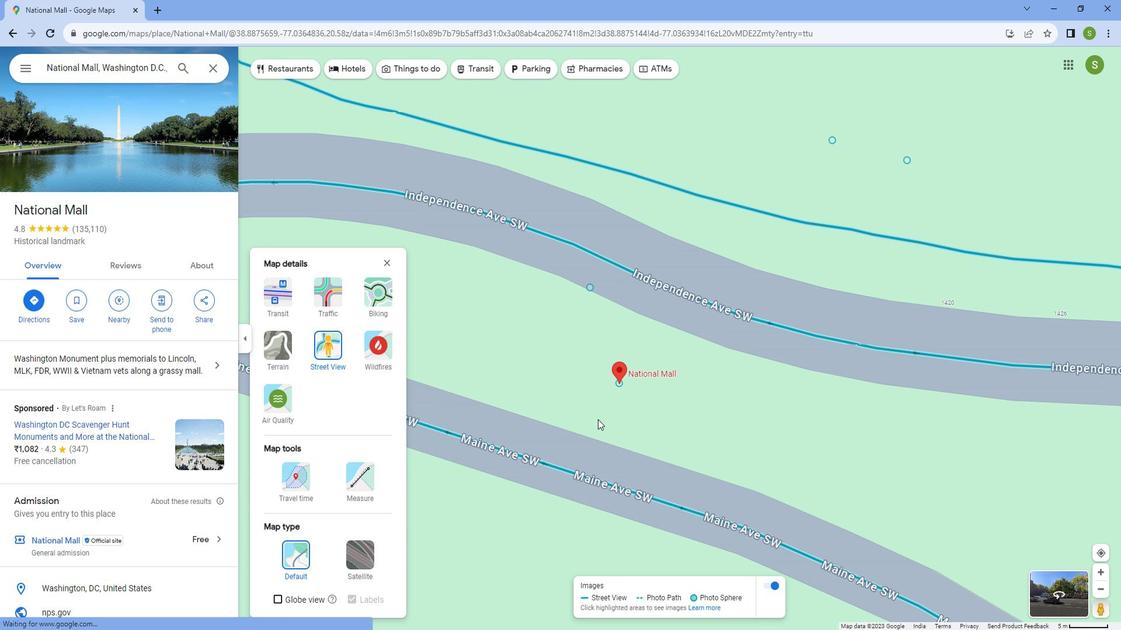 
Action: Mouse scrolled (616, 423) with delta (0, 0)
Screenshot: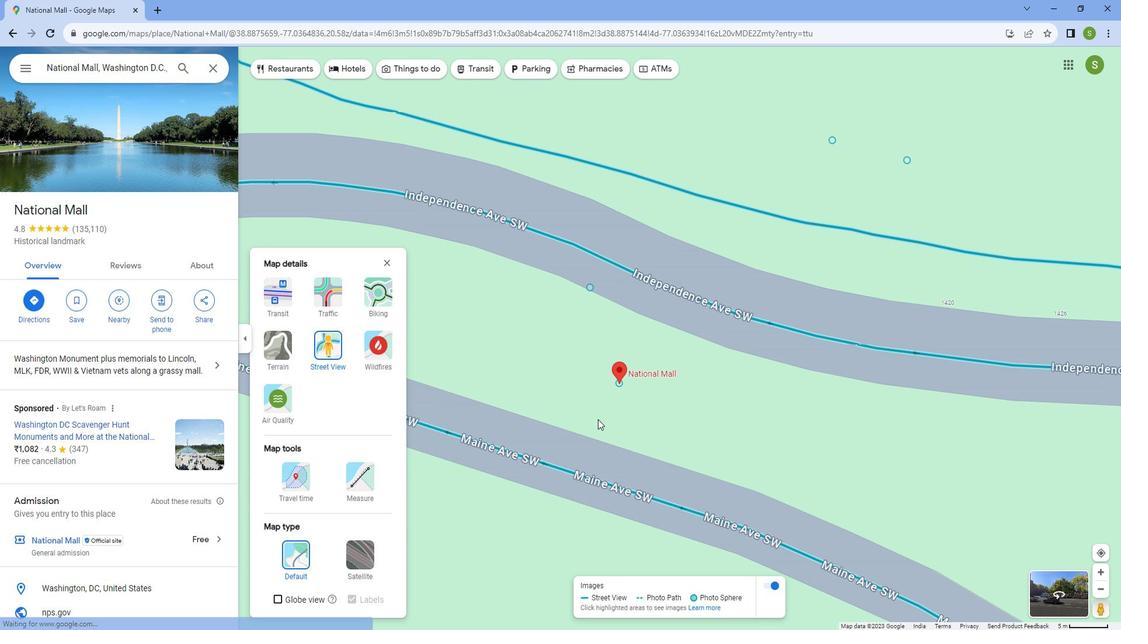 
Action: Mouse scrolled (616, 423) with delta (0, 0)
Screenshot: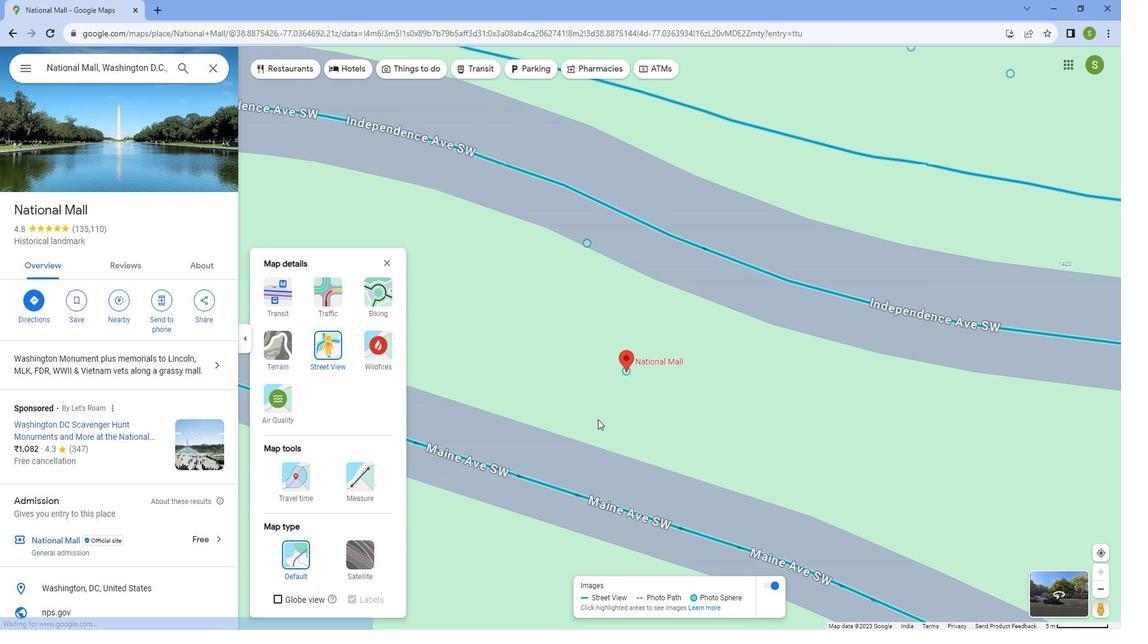 
Action: Mouse scrolled (616, 423) with delta (0, 0)
Screenshot: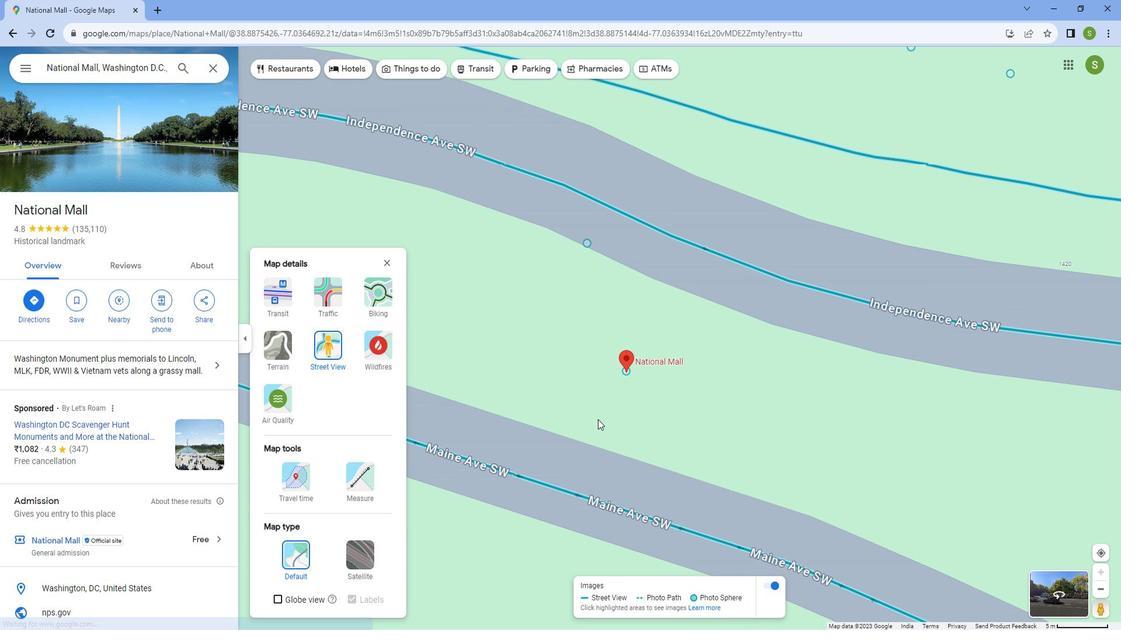 
Action: Mouse scrolled (616, 423) with delta (0, 0)
Screenshot: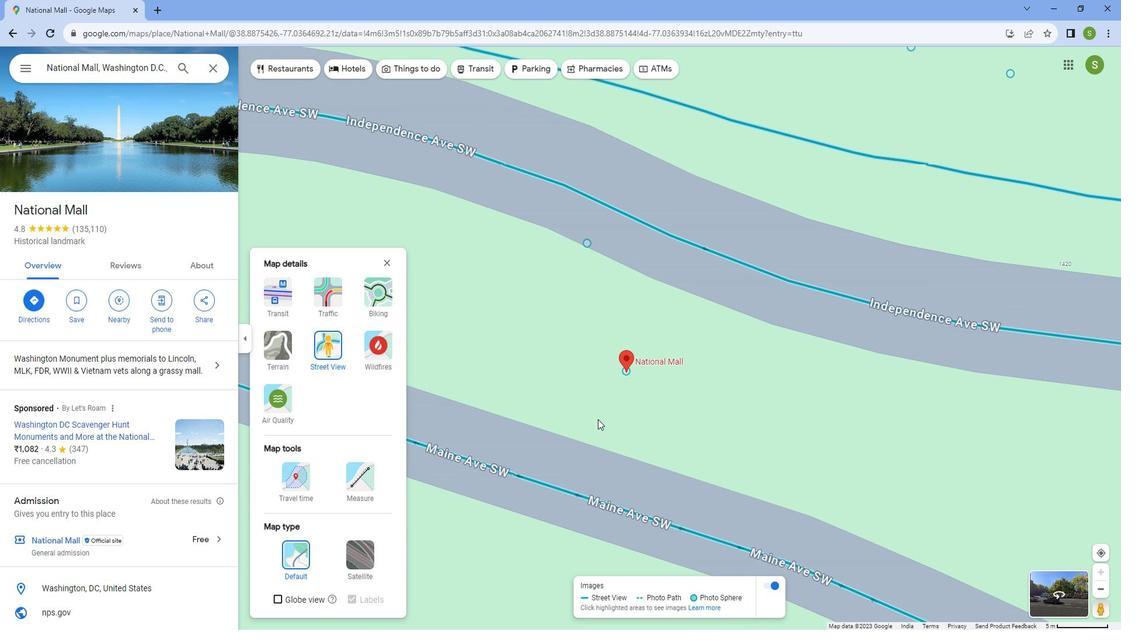 
Action: Mouse scrolled (616, 423) with delta (0, 0)
Screenshot: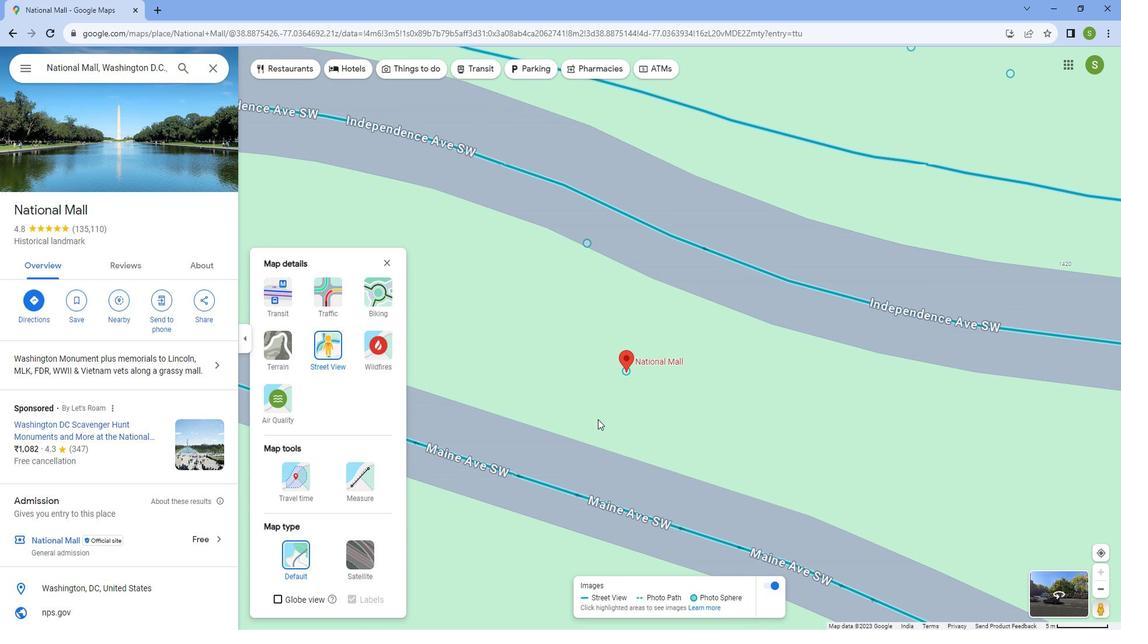 
Action: Mouse scrolled (616, 422) with delta (0, 0)
Screenshot: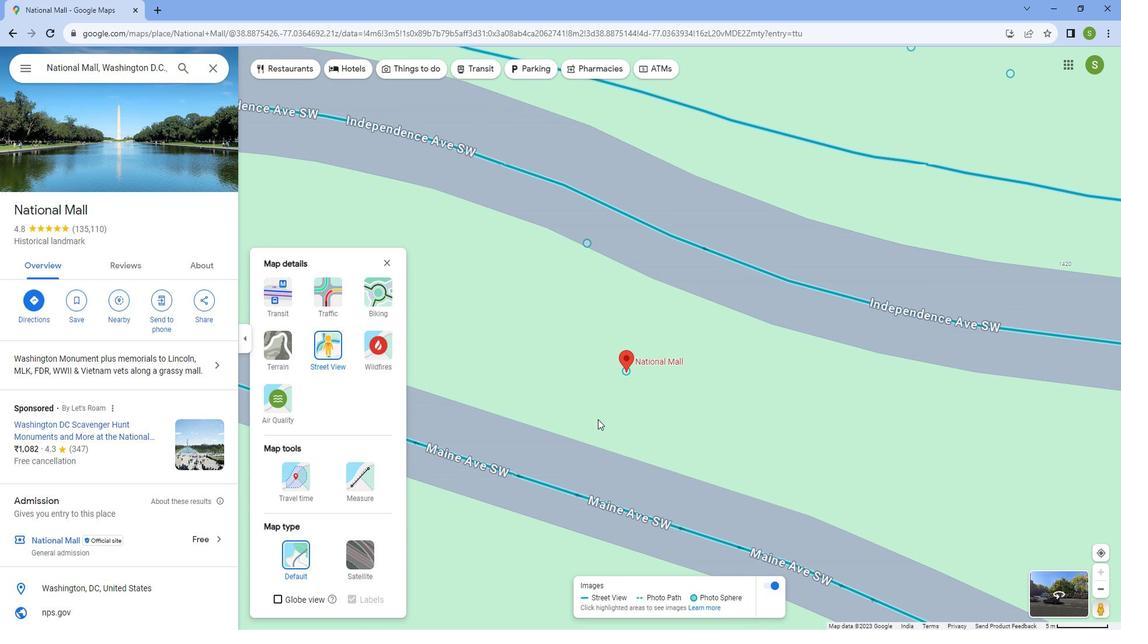 
Action: Mouse scrolled (616, 422) with delta (0, 0)
Screenshot: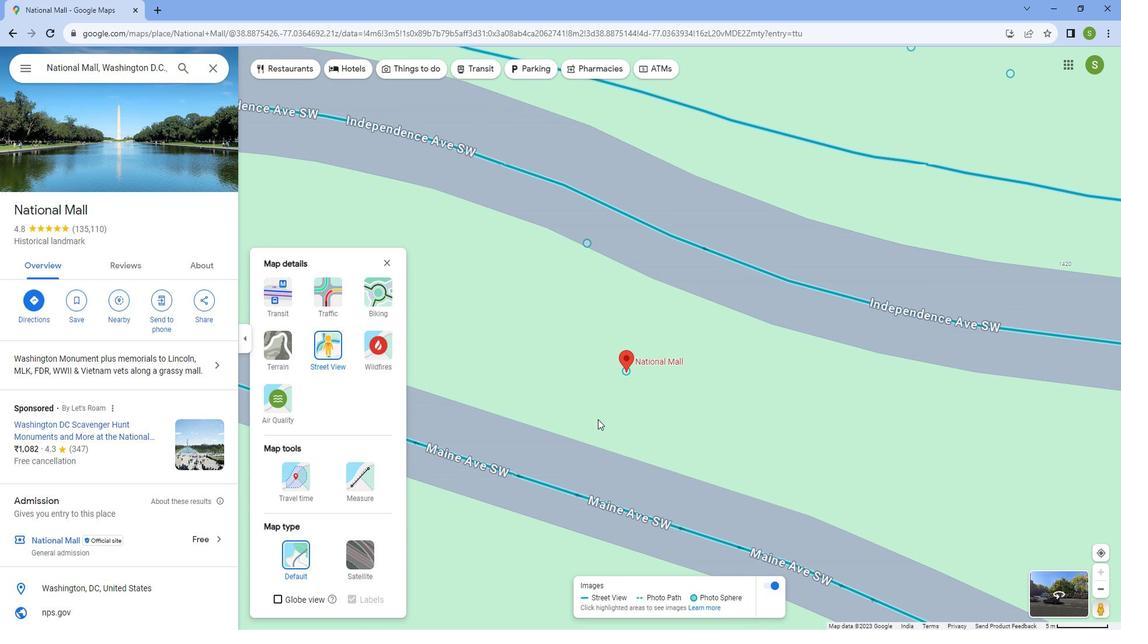 
Action: Mouse scrolled (616, 422) with delta (0, 0)
Screenshot: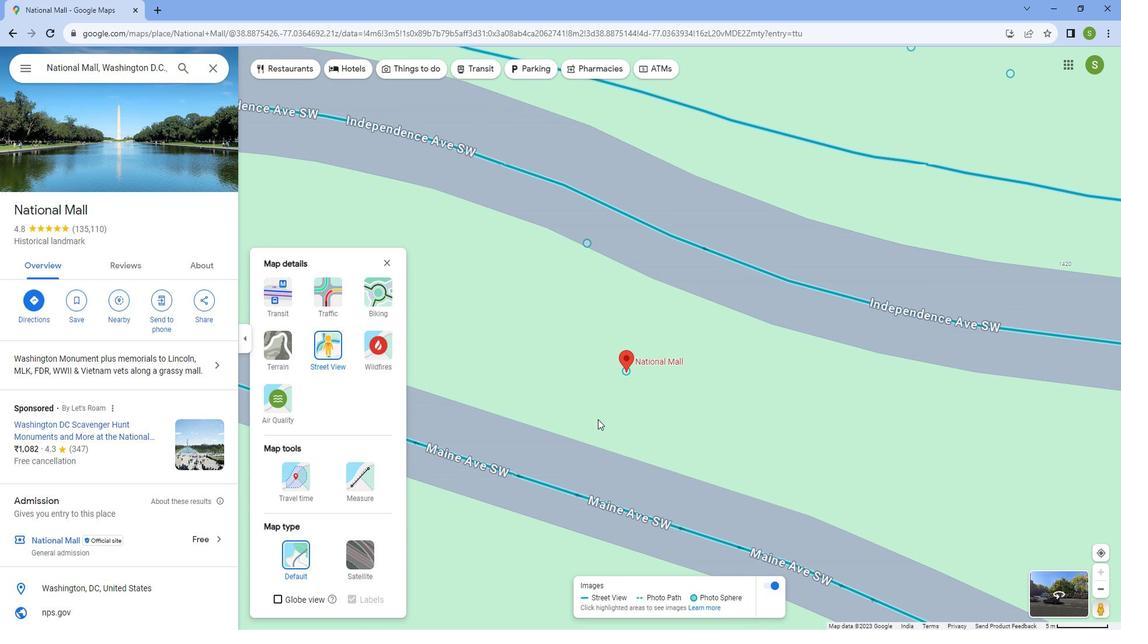 
Action: Mouse scrolled (616, 422) with delta (0, 0)
Screenshot: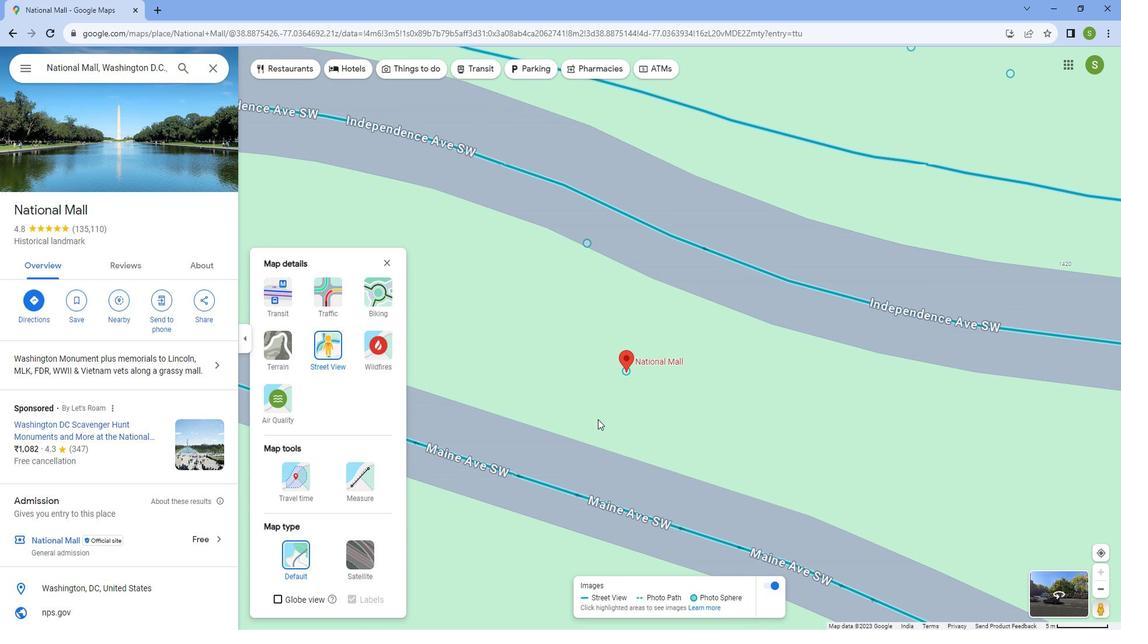 
Action: Mouse scrolled (616, 422) with delta (0, 0)
Screenshot: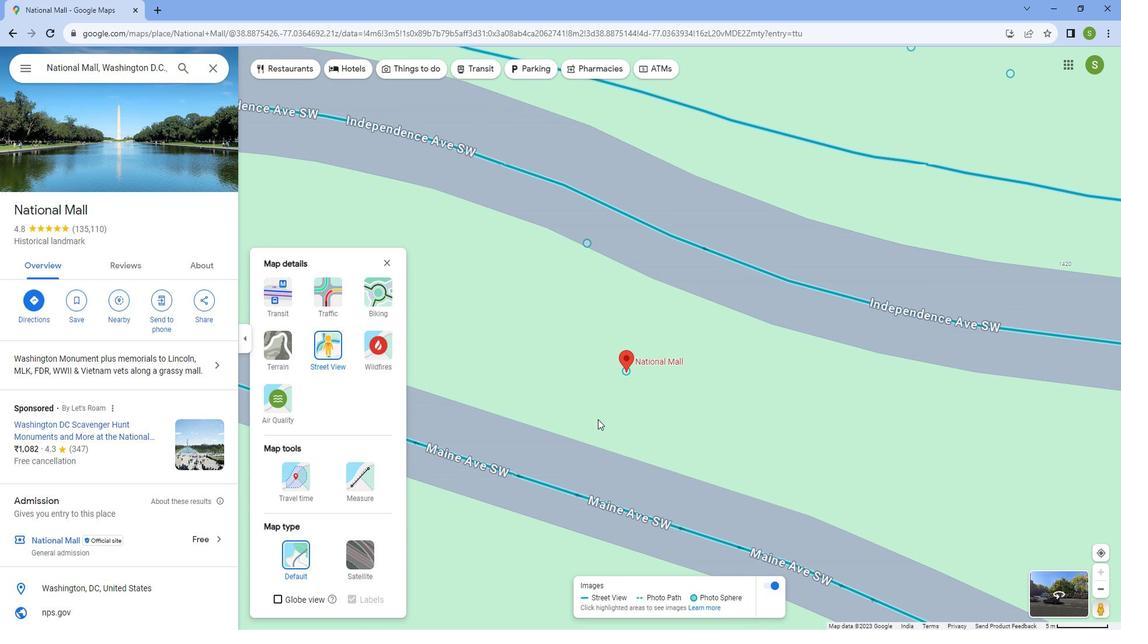 
Action: Mouse scrolled (616, 422) with delta (0, 0)
Screenshot: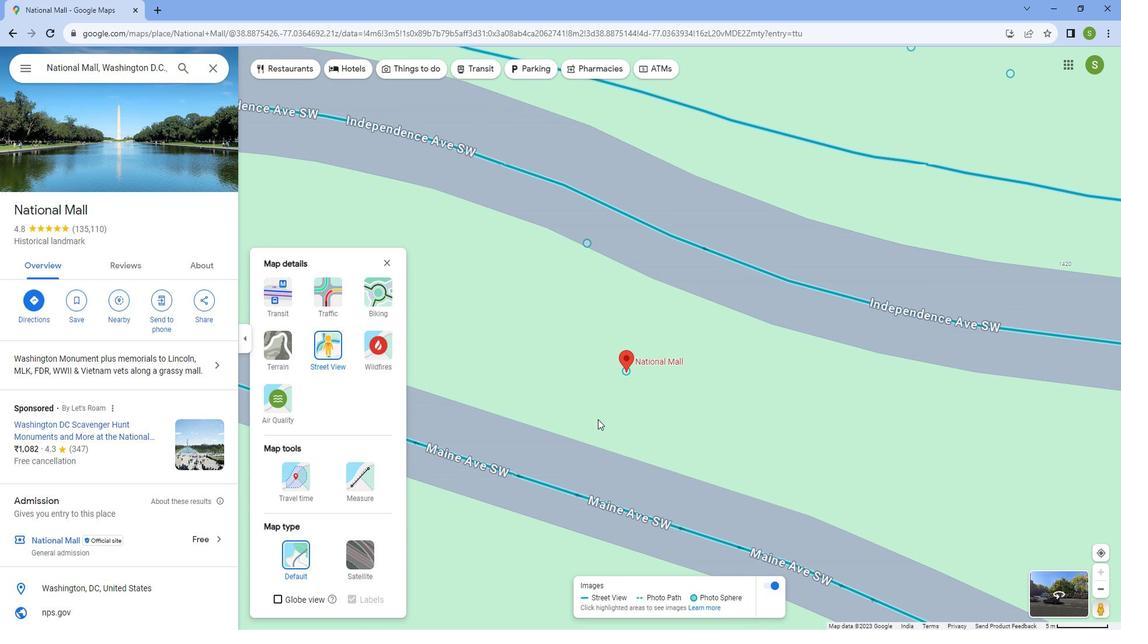 
Action: Mouse scrolled (616, 422) with delta (0, 0)
Screenshot: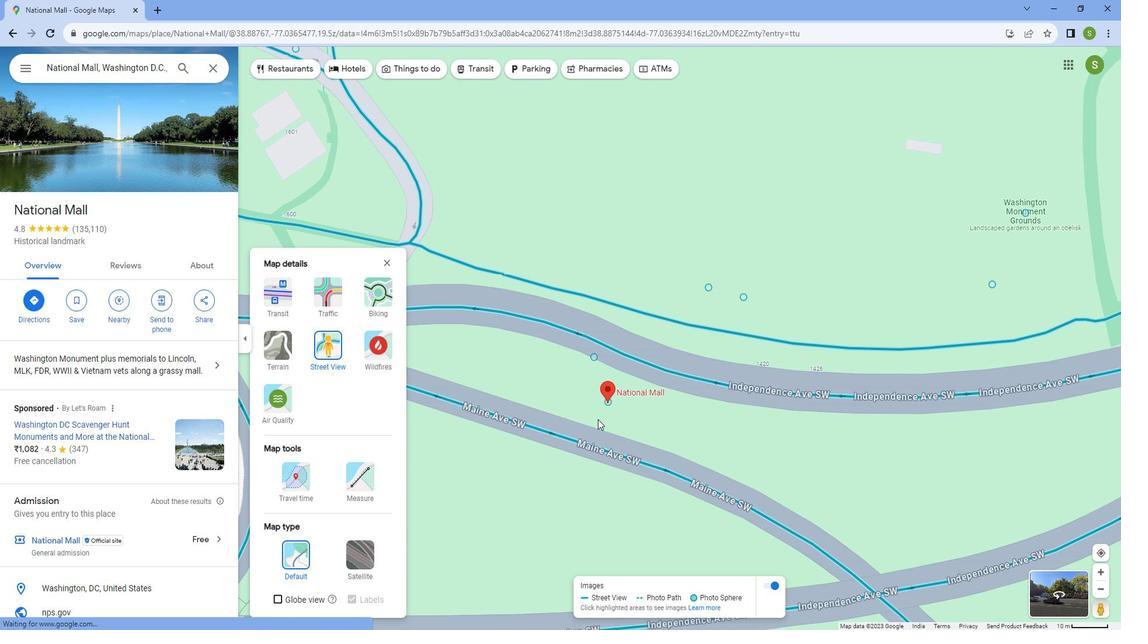 
Action: Mouse scrolled (616, 422) with delta (0, 0)
Screenshot: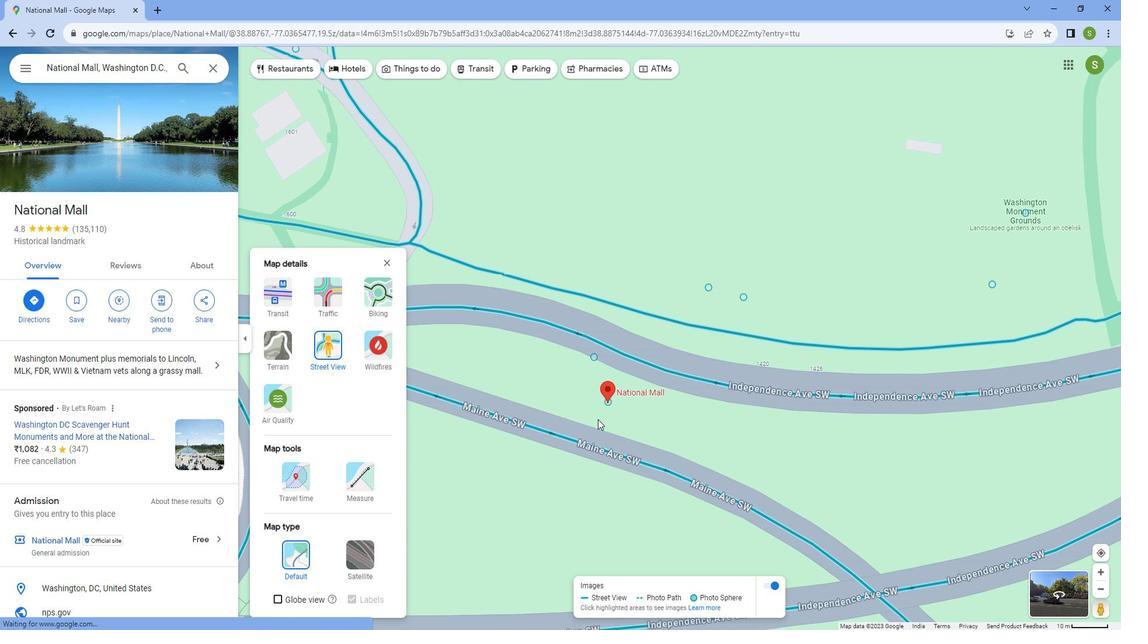 
Action: Mouse scrolled (616, 422) with delta (0, 0)
Screenshot: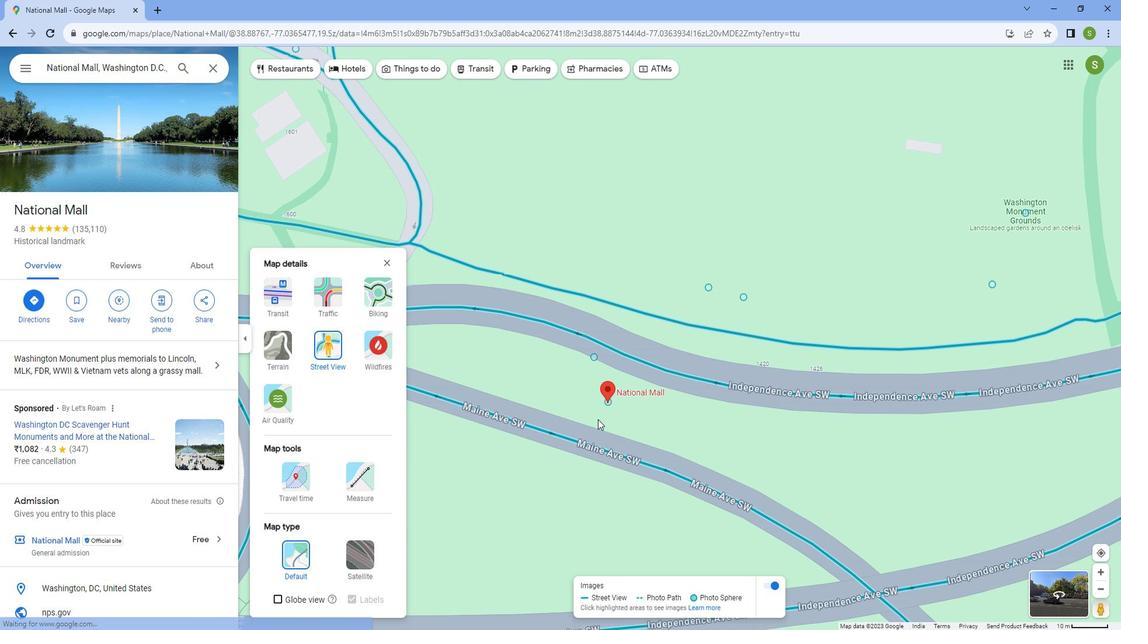 
Action: Mouse scrolled (616, 422) with delta (0, 0)
Screenshot: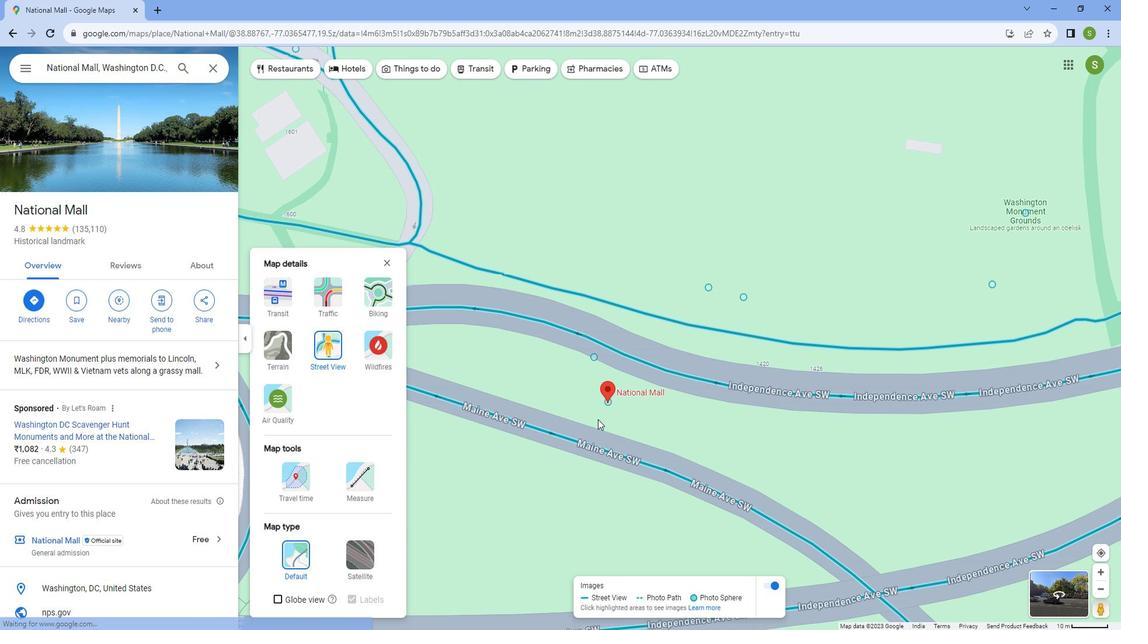 
Action: Mouse scrolled (616, 422) with delta (0, 0)
Screenshot: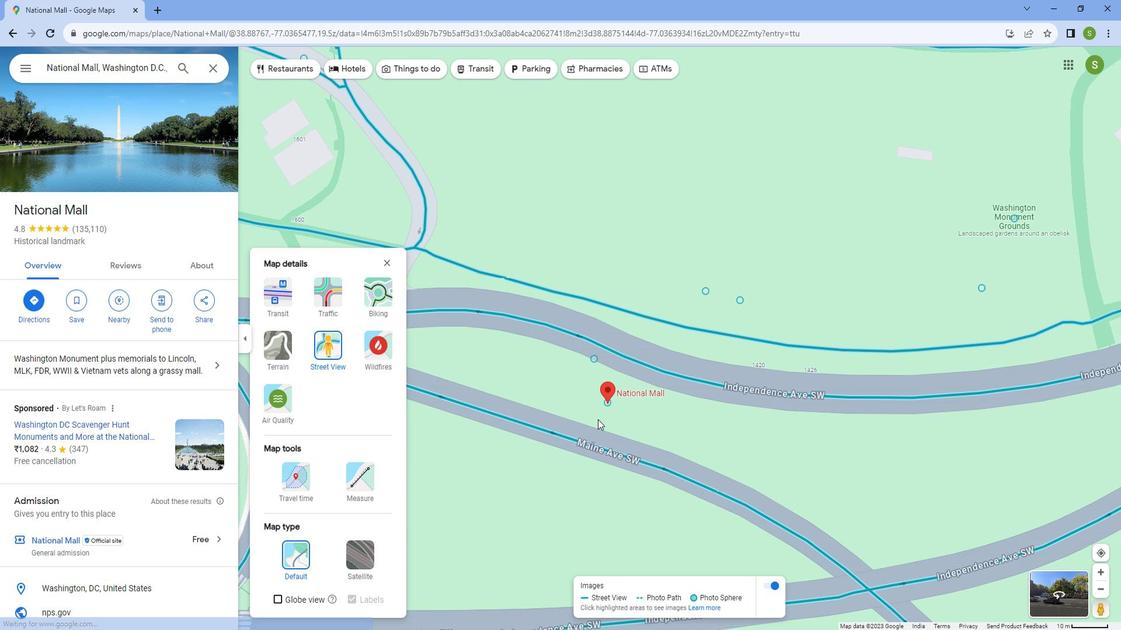 
Action: Mouse moved to (610, 430)
Screenshot: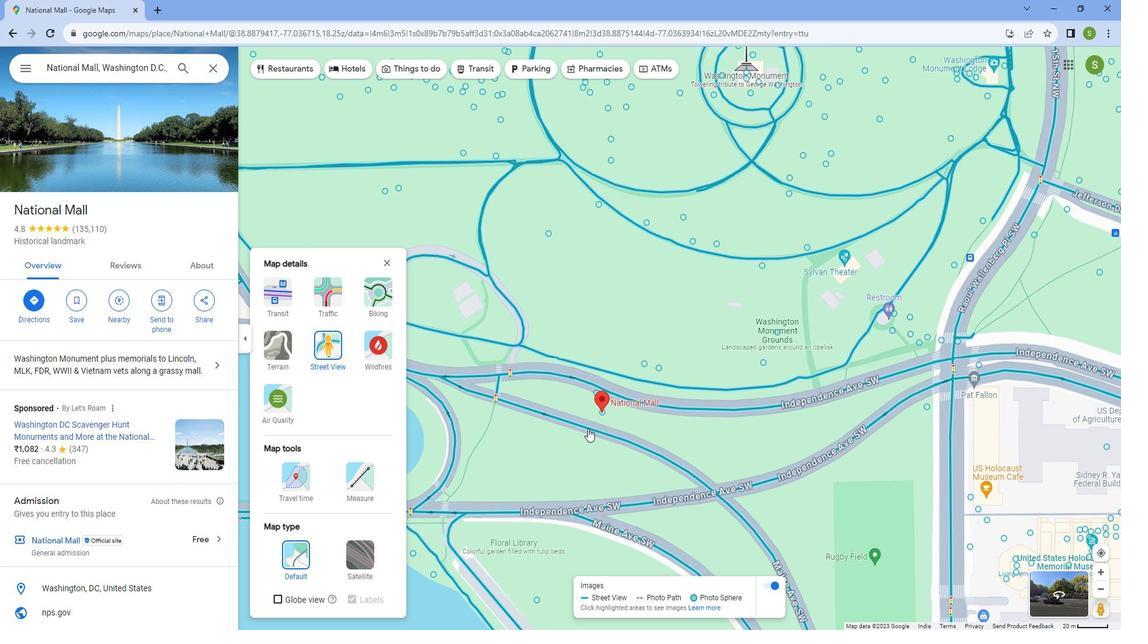 
Action: Mouse pressed left at (610, 430)
Screenshot: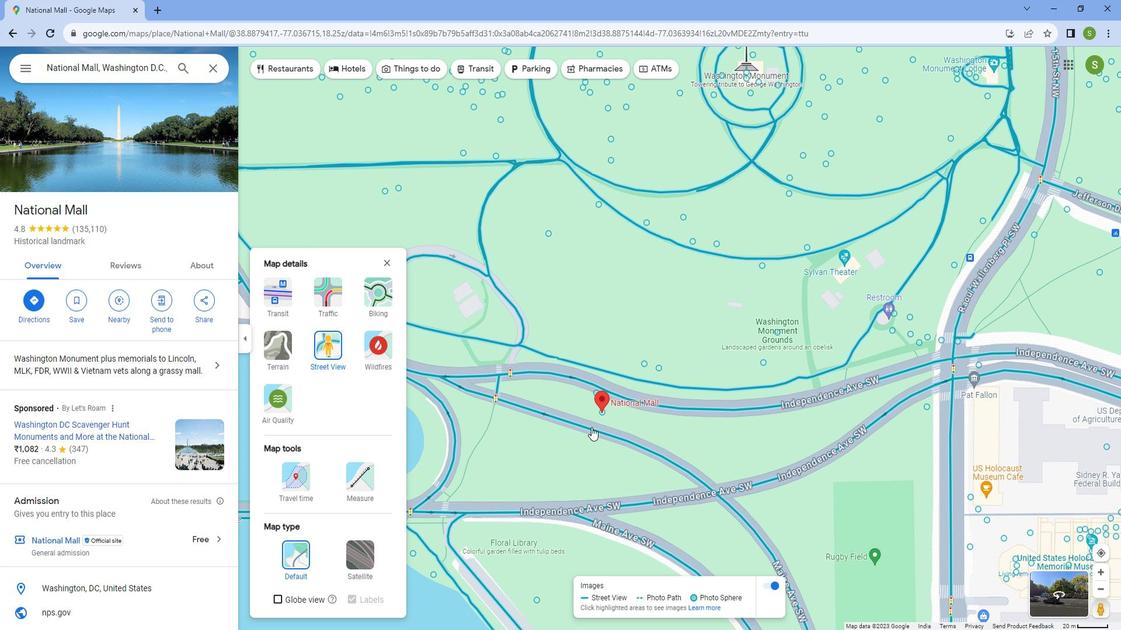 
Action: Mouse moved to (841, 489)
Screenshot: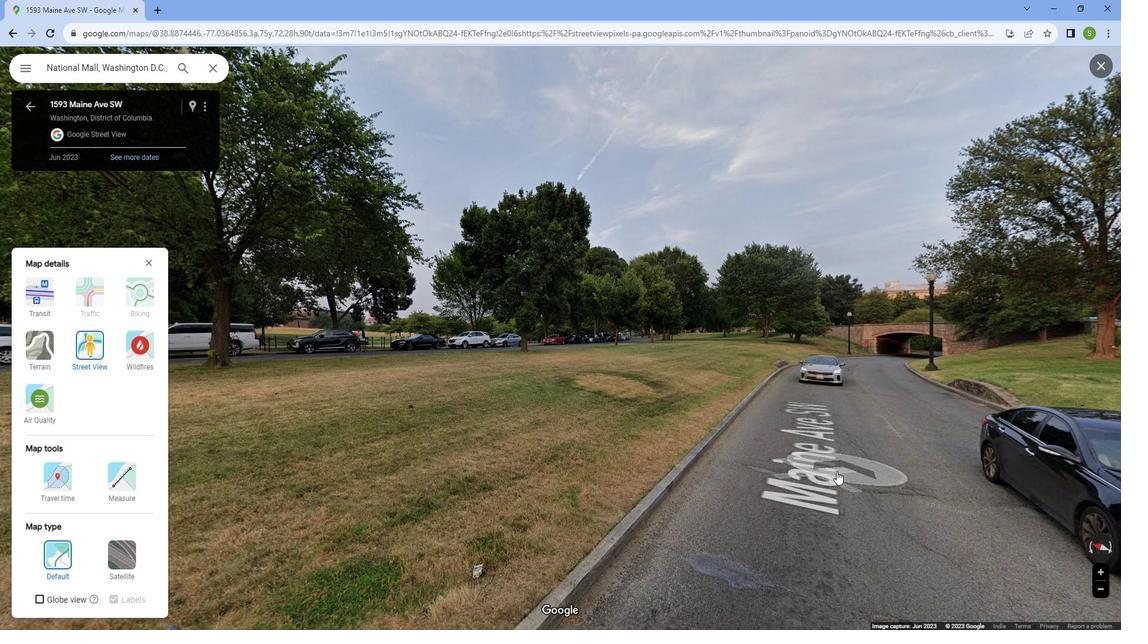 
Action: Mouse pressed left at (841, 489)
Screenshot: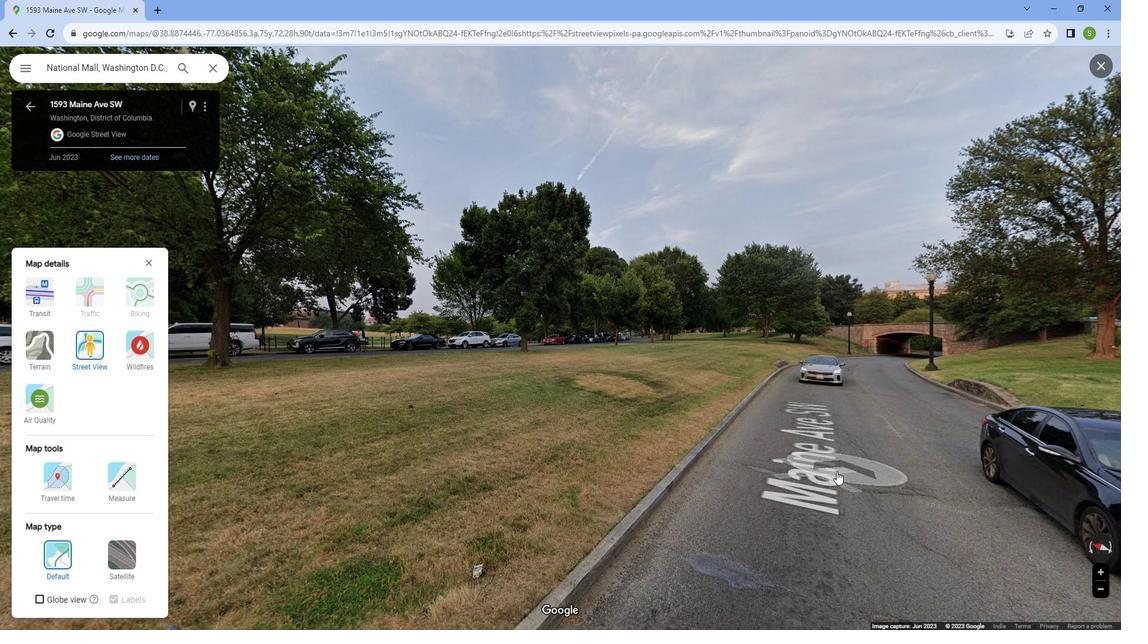 
Action: Mouse moved to (748, 526)
Screenshot: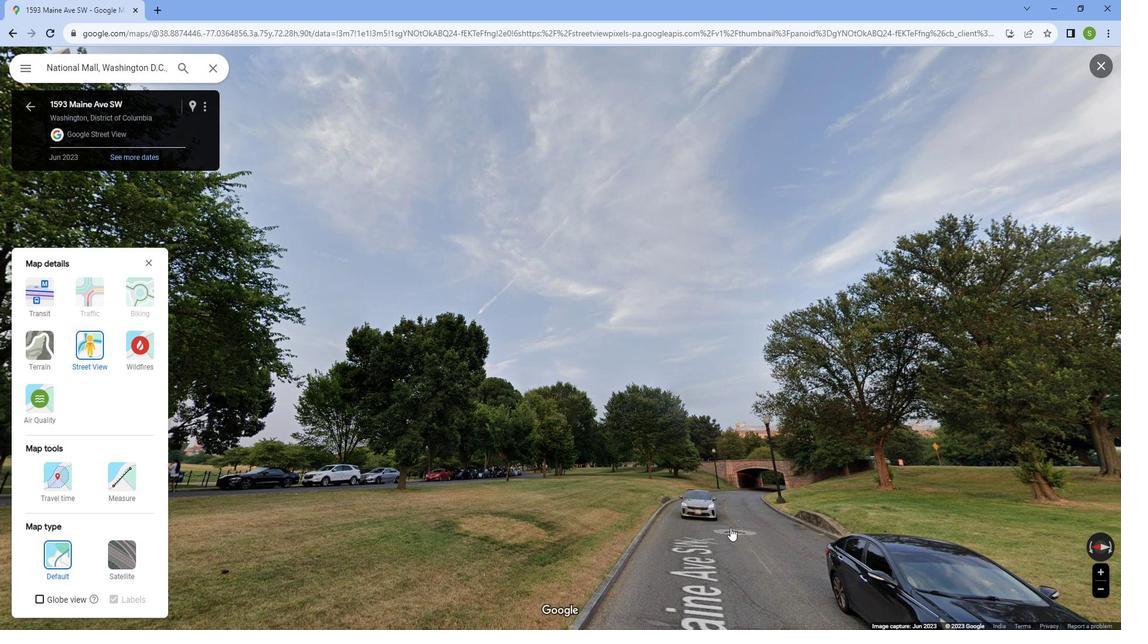 
Action: Mouse pressed left at (748, 526)
Screenshot: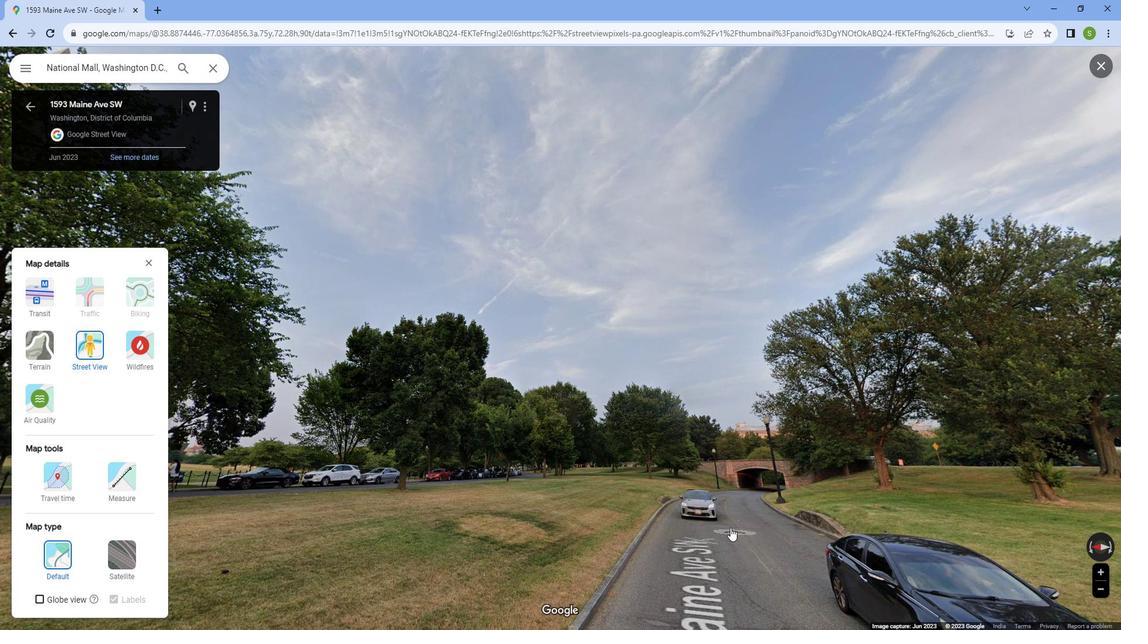 
Action: Mouse pressed left at (748, 526)
Screenshot: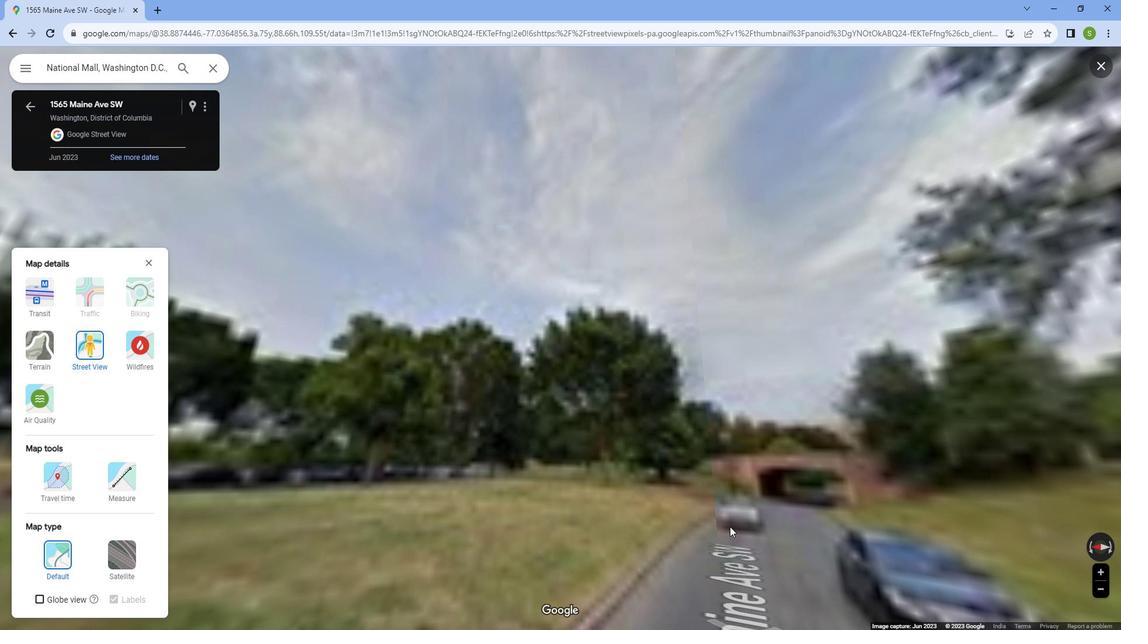 
Action: Mouse moved to (868, 550)
Screenshot: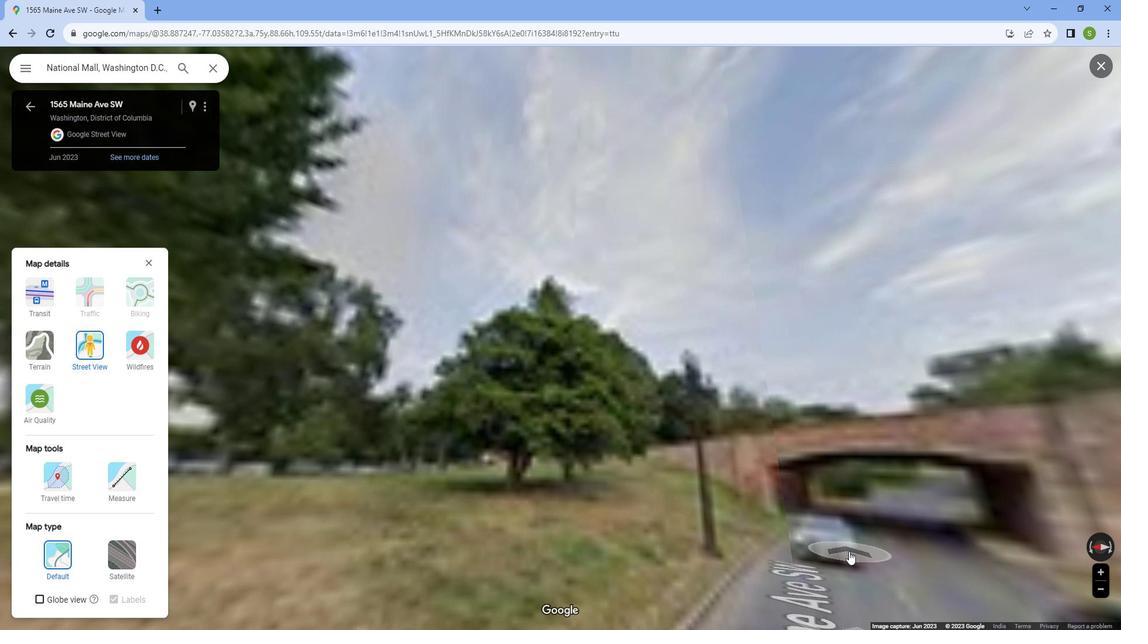 
Action: Mouse pressed left at (868, 550)
Screenshot: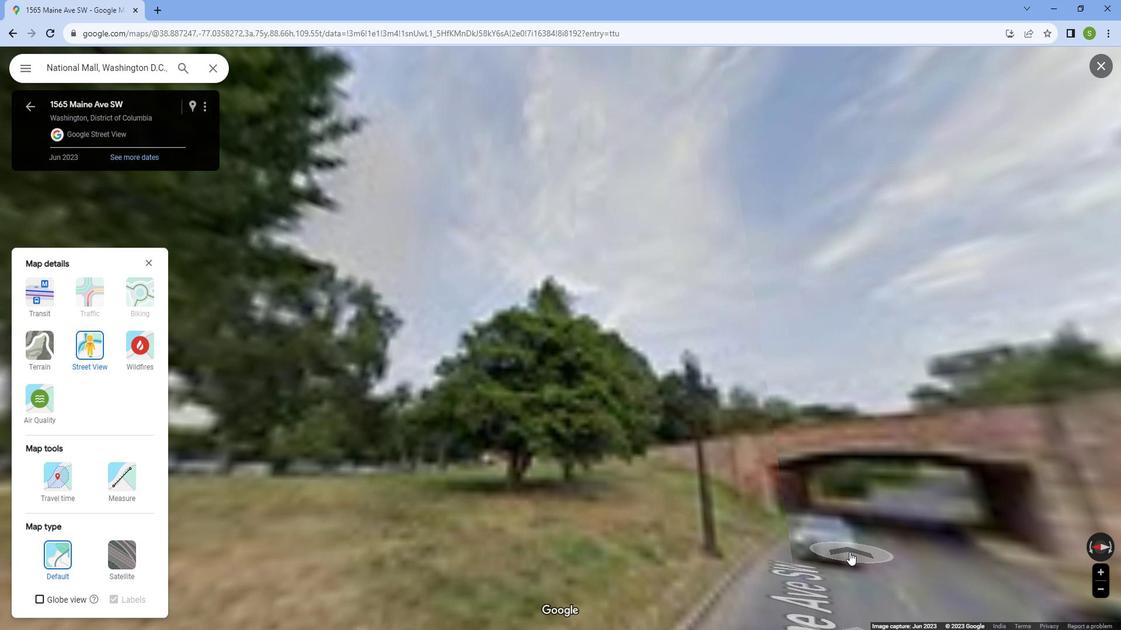 
Action: Mouse moved to (929, 549)
Screenshot: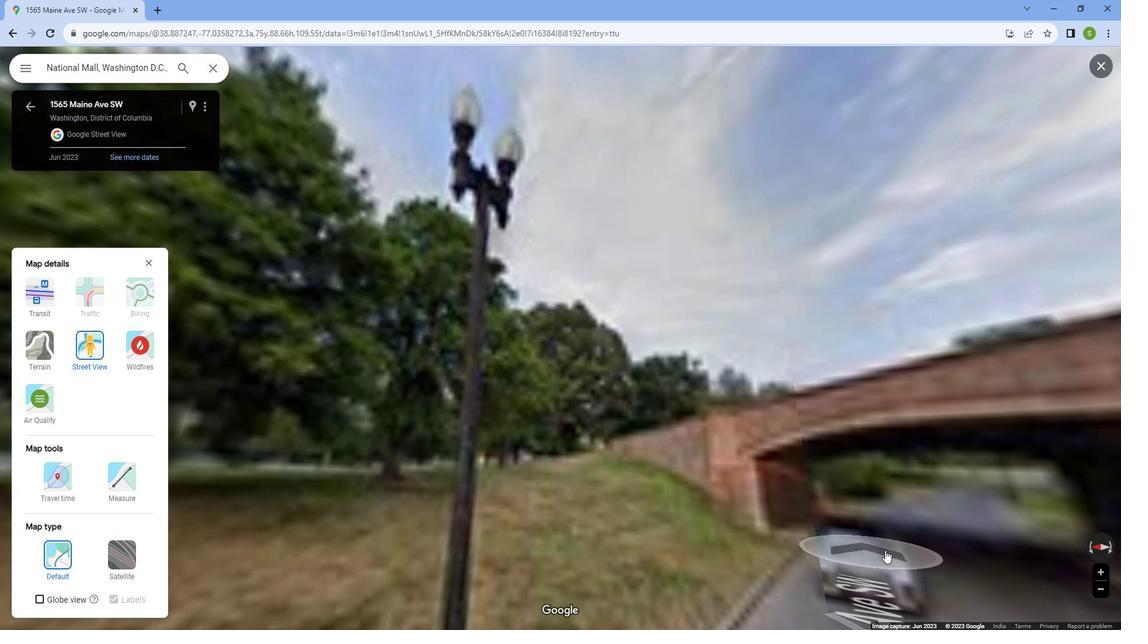 
Action: Mouse pressed left at (929, 549)
Screenshot: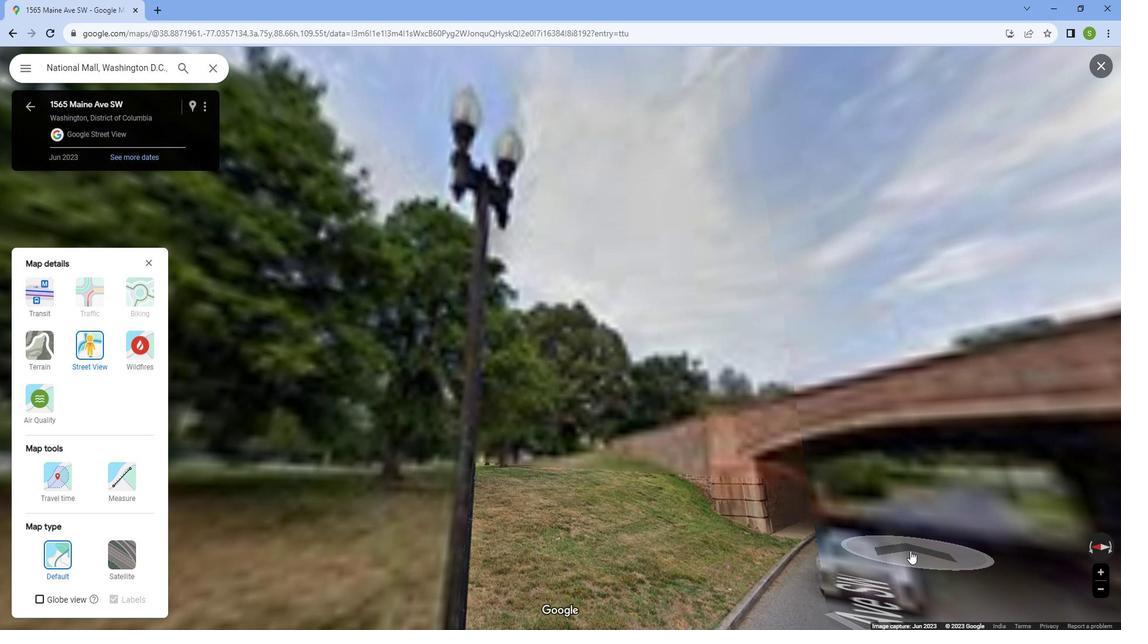 
Action: Mouse moved to (1016, 564)
Screenshot: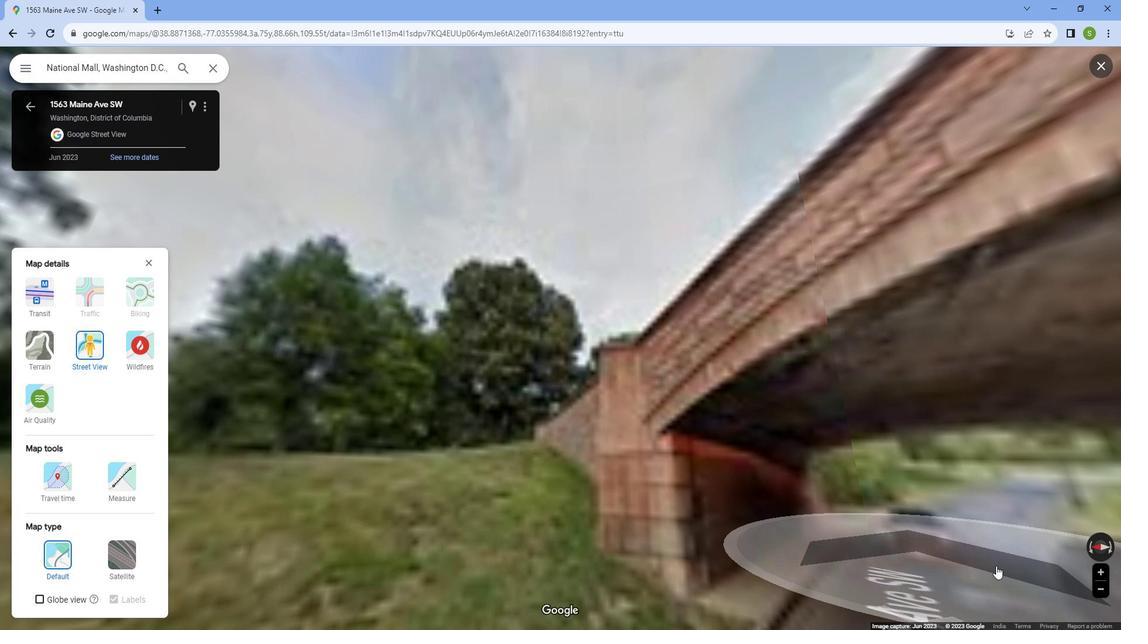 
Action: Mouse pressed left at (1016, 564)
Screenshot: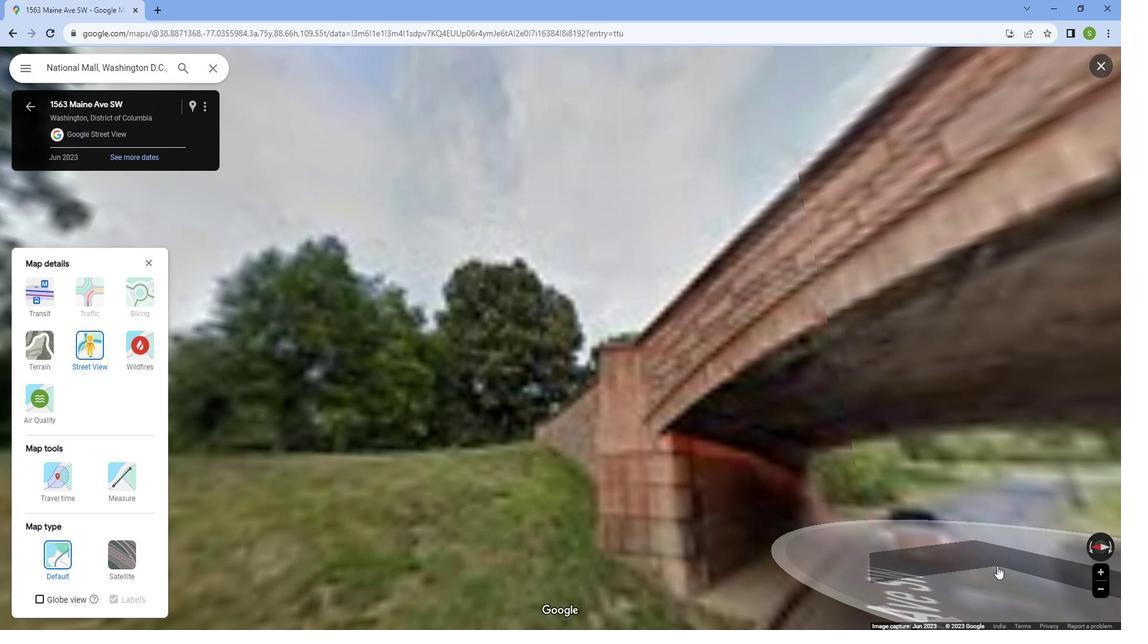 
Action: Mouse pressed left at (1016, 564)
Screenshot: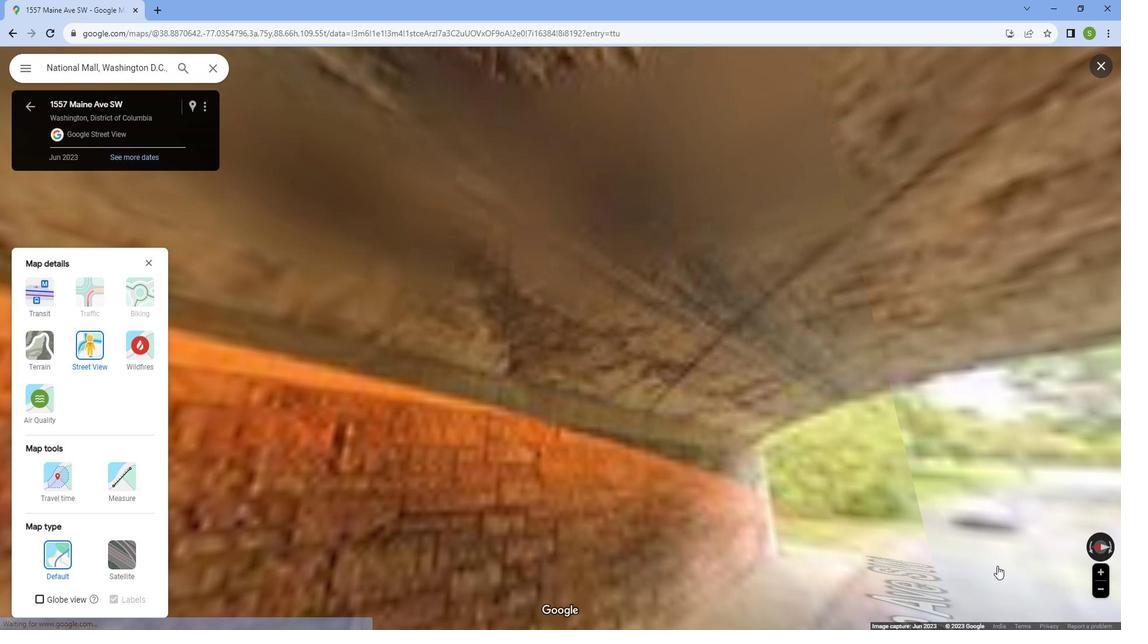 
Action: Mouse moved to (1015, 564)
Screenshot: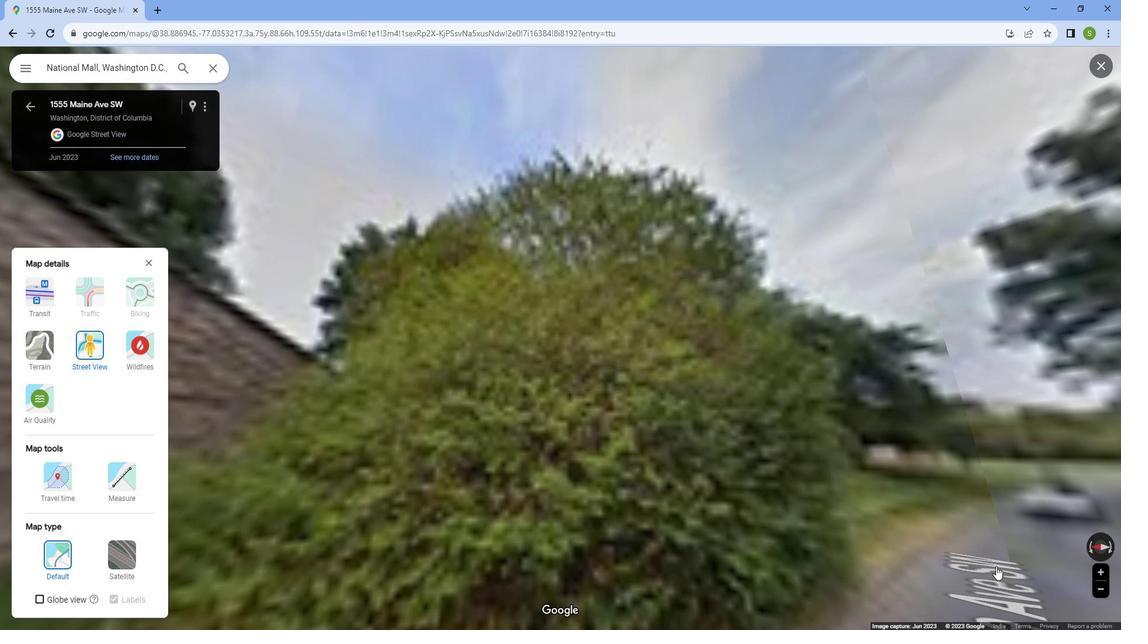 
Action: Mouse pressed left at (1015, 564)
Screenshot: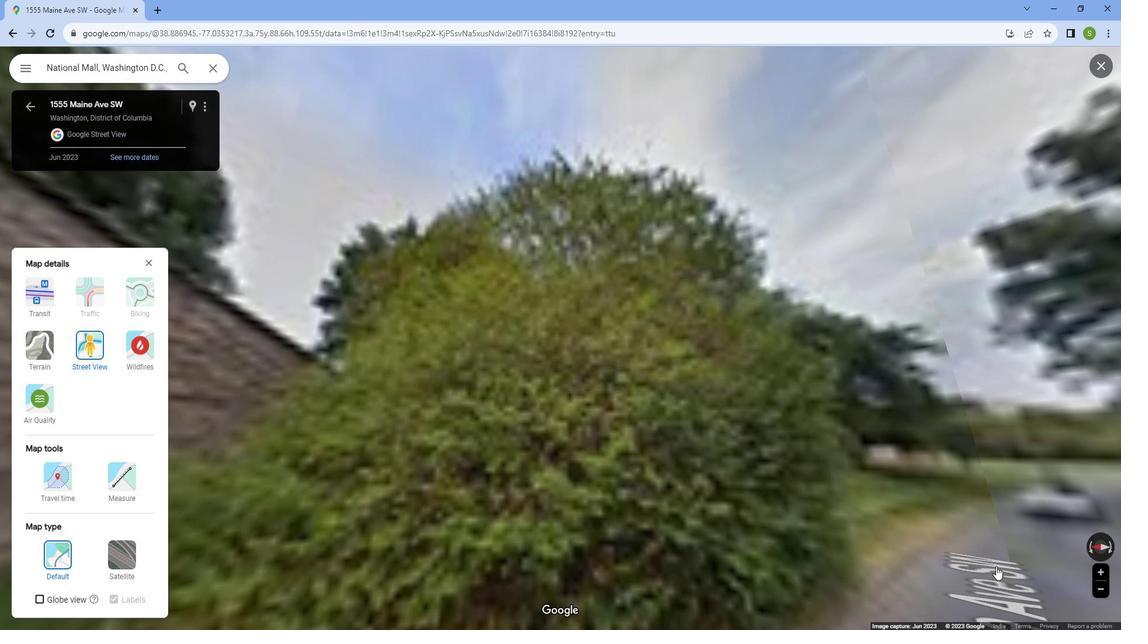 
Action: Mouse moved to (933, 564)
Screenshot: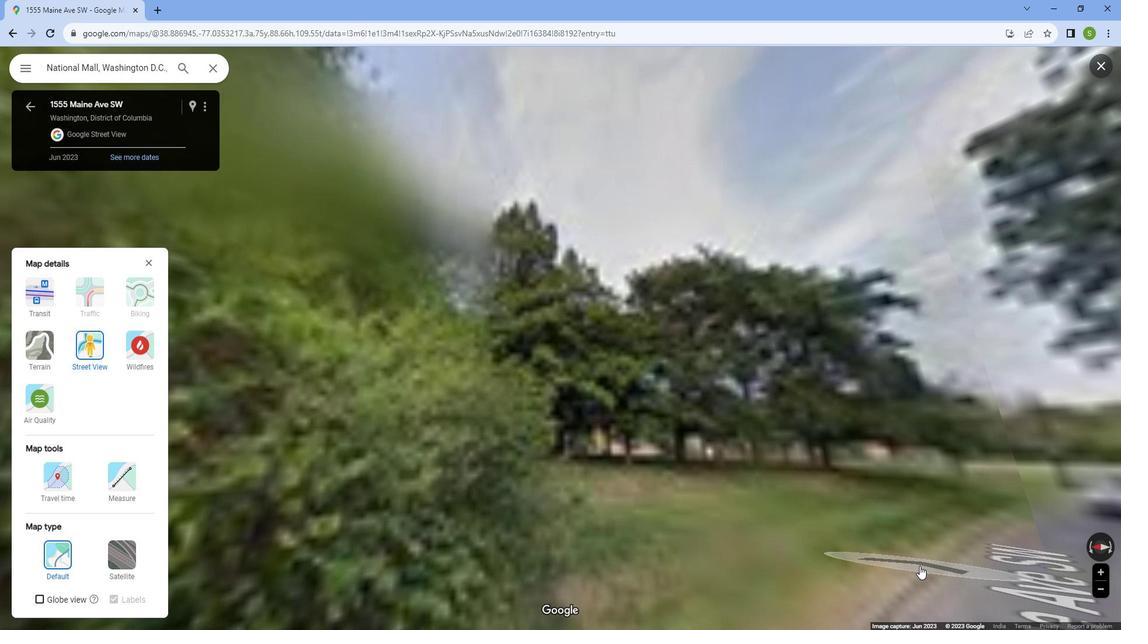 
Action: Mouse pressed left at (933, 564)
Screenshot: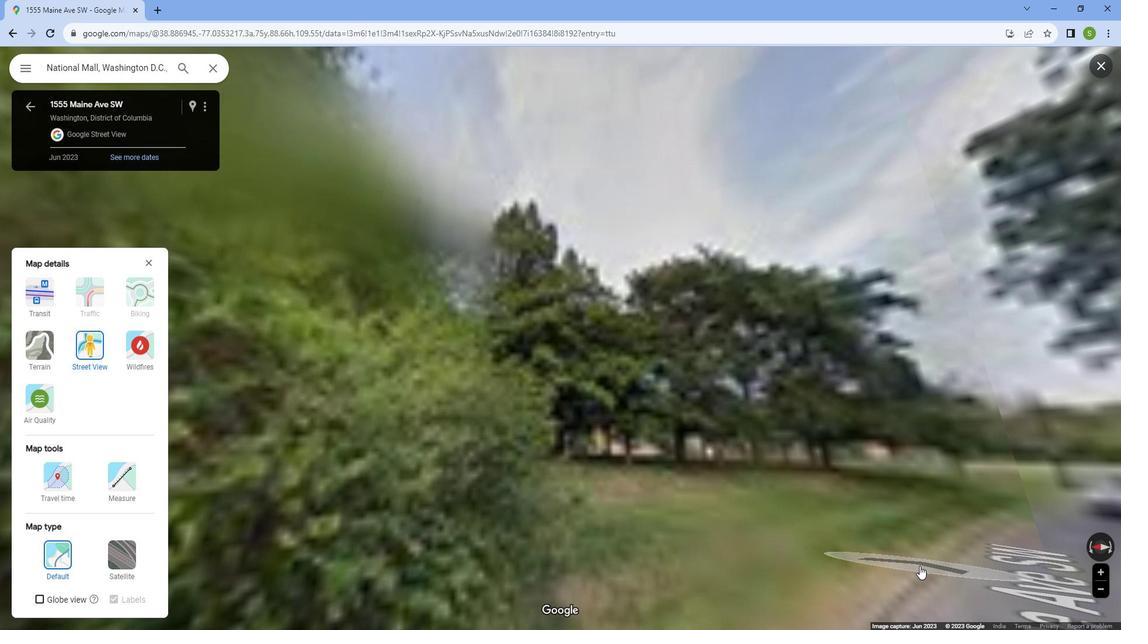 
Action: Mouse moved to (501, 445)
Screenshot: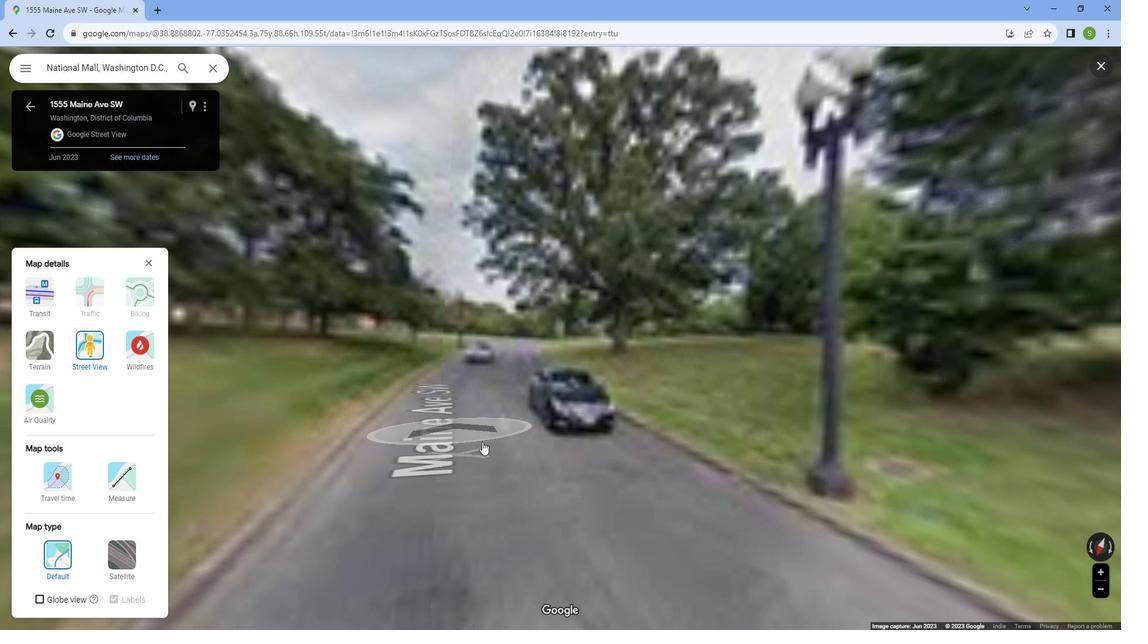 
Action: Mouse pressed left at (501, 445)
Screenshot: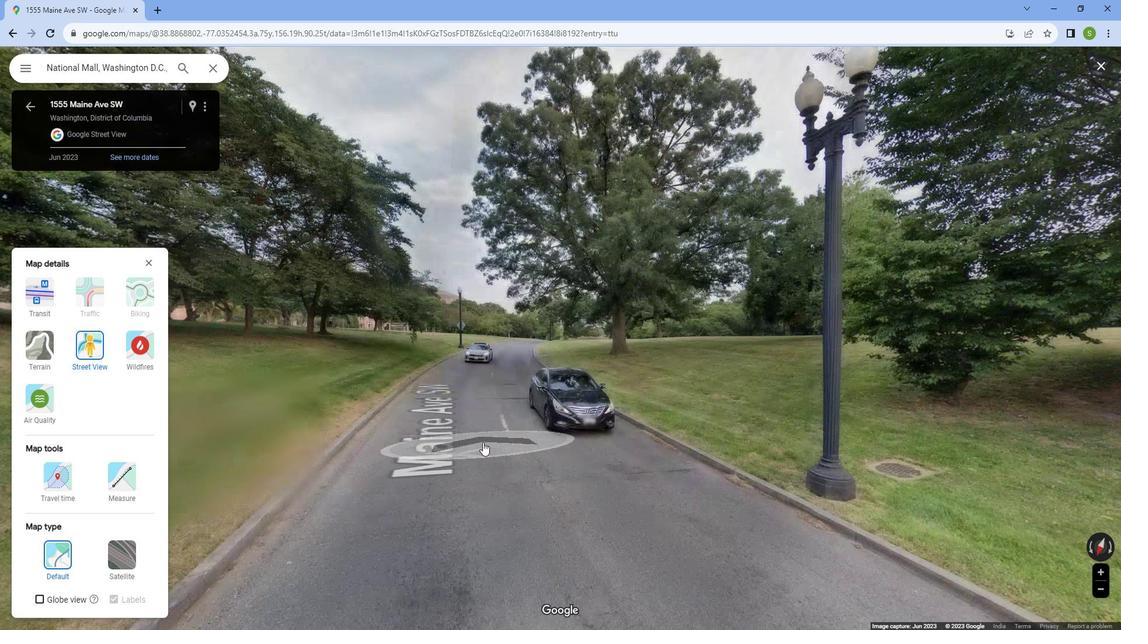 
Action: Mouse pressed left at (501, 445)
Screenshot: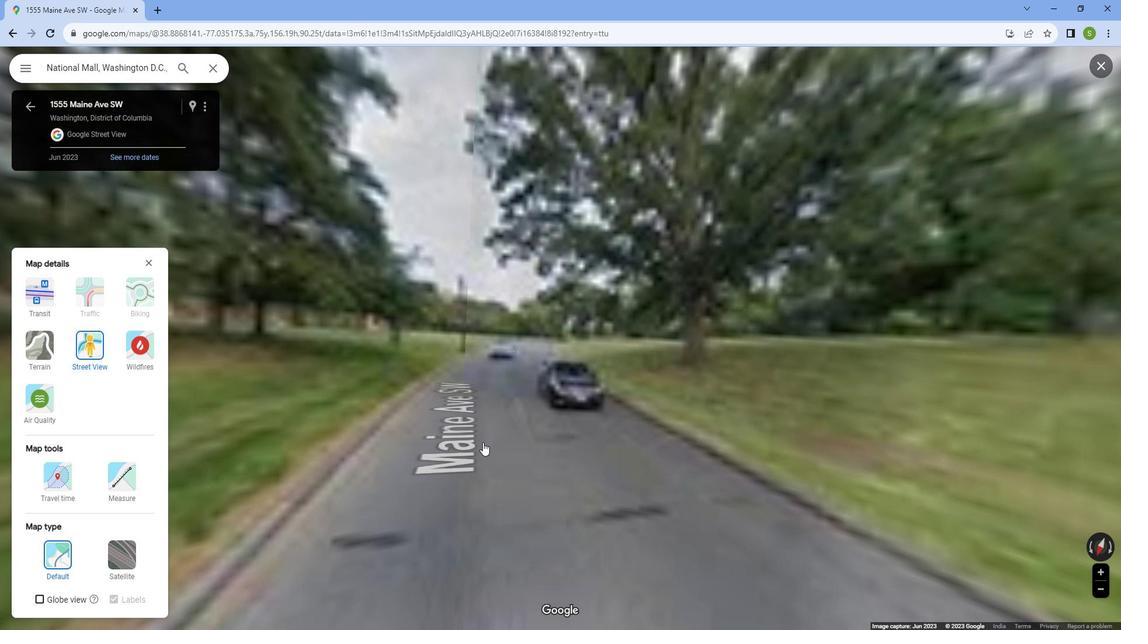 
Action: Mouse pressed left at (501, 445)
Screenshot: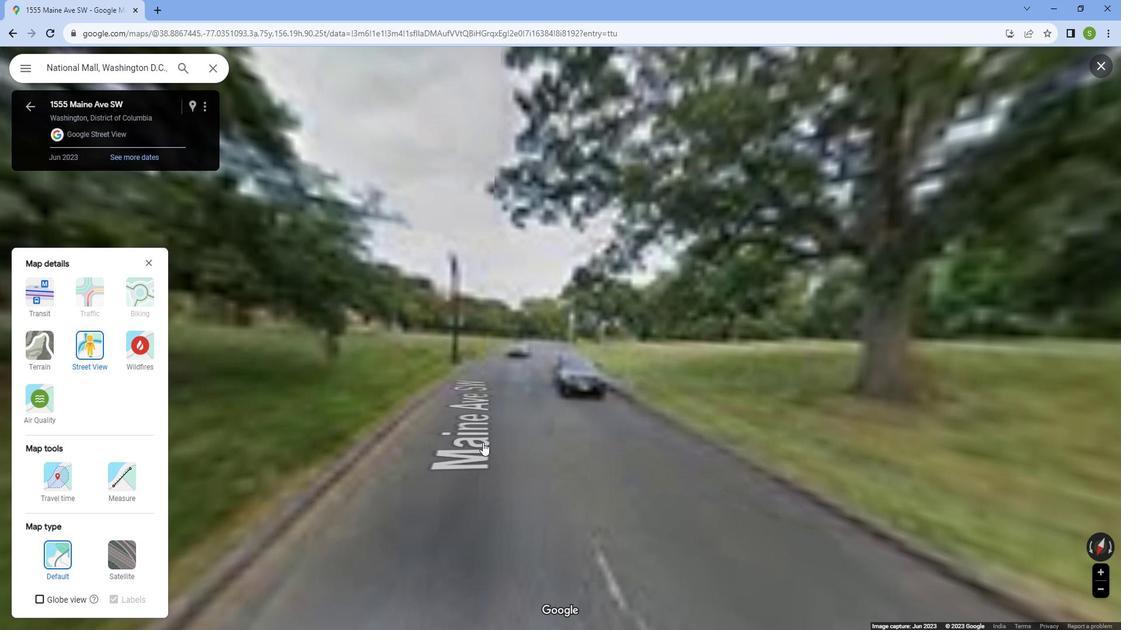 
Action: Mouse pressed left at (501, 445)
Screenshot: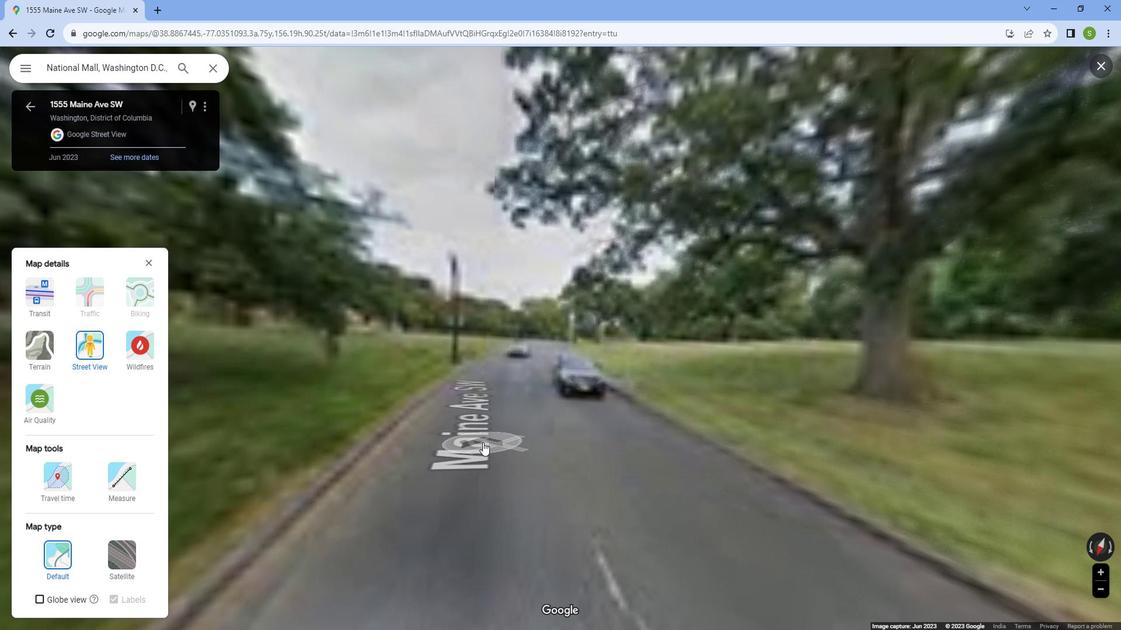 
Action: Mouse pressed left at (501, 445)
Screenshot: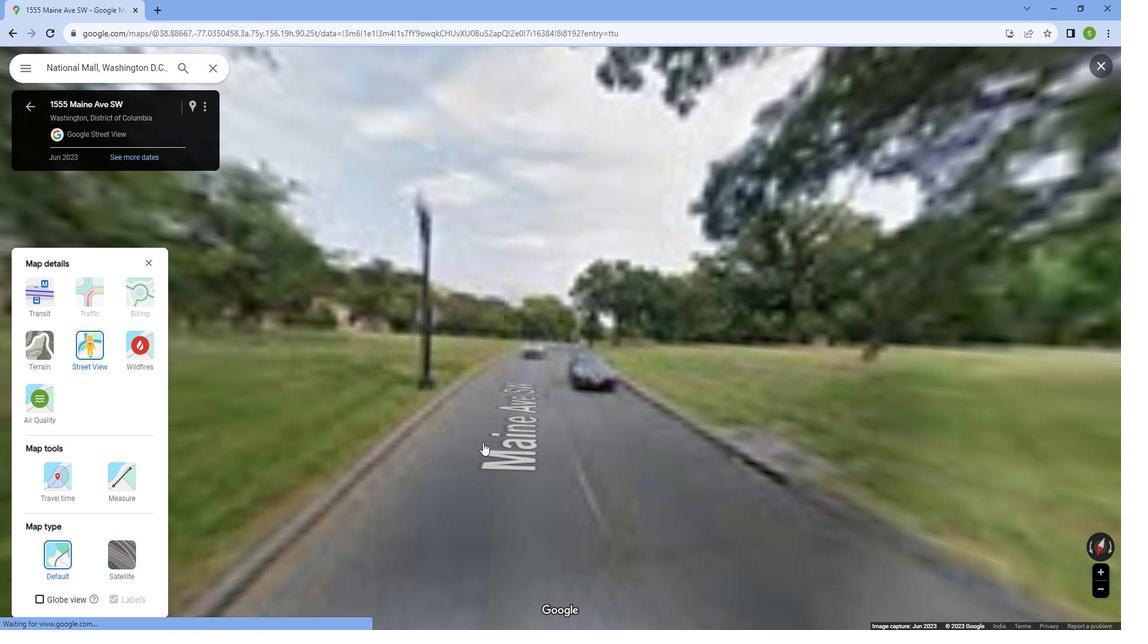 
